 Task: Look for space in Maisons-Laffitte, France from 5th September, 2023 to 13th September, 2023 for 6 adults in price range Rs.15000 to Rs.20000. Place can be entire place with 3 bedrooms having 3 beds and 3 bathrooms. Property type can be house, flat, guest house. Booking option can be shelf check-in. Required host language is English.
Action: Key pressed m<Key.caps_lock>
Screenshot: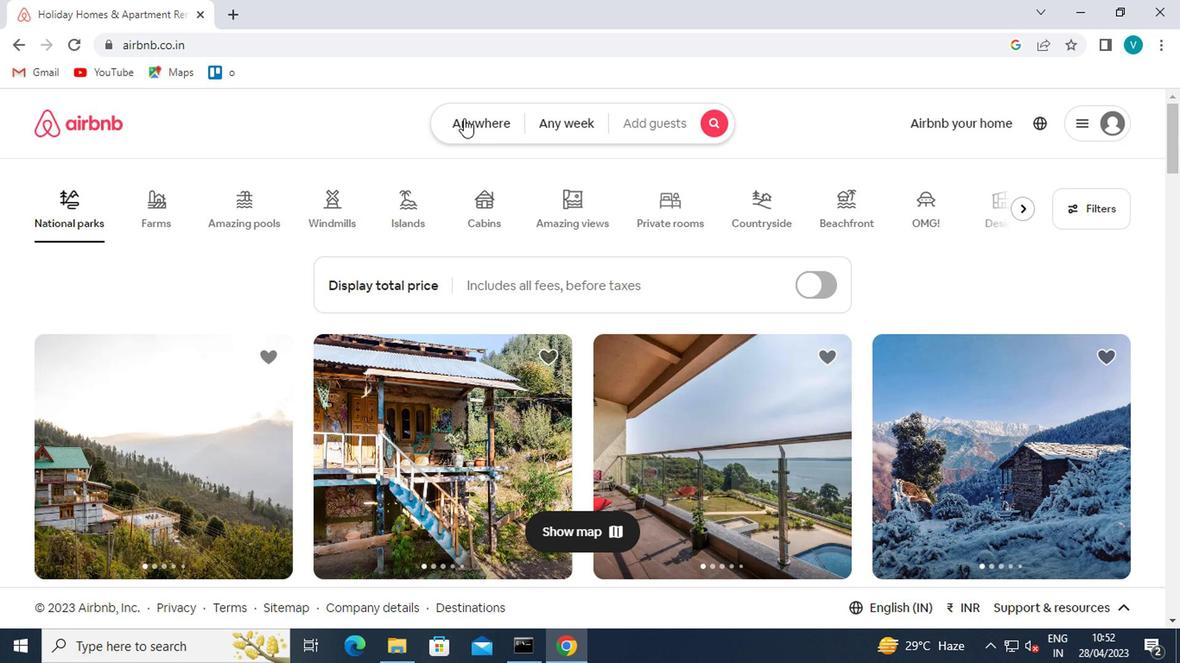 
Action: Mouse pressed left at (460, 118)
Screenshot: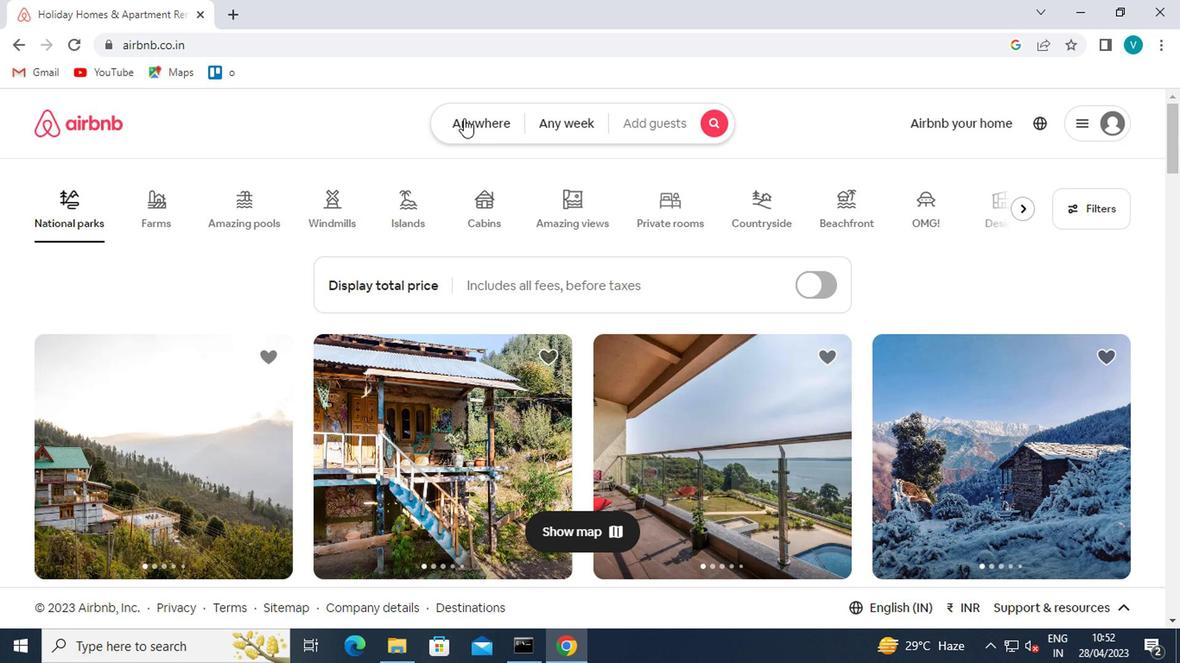 
Action: Mouse moved to (409, 191)
Screenshot: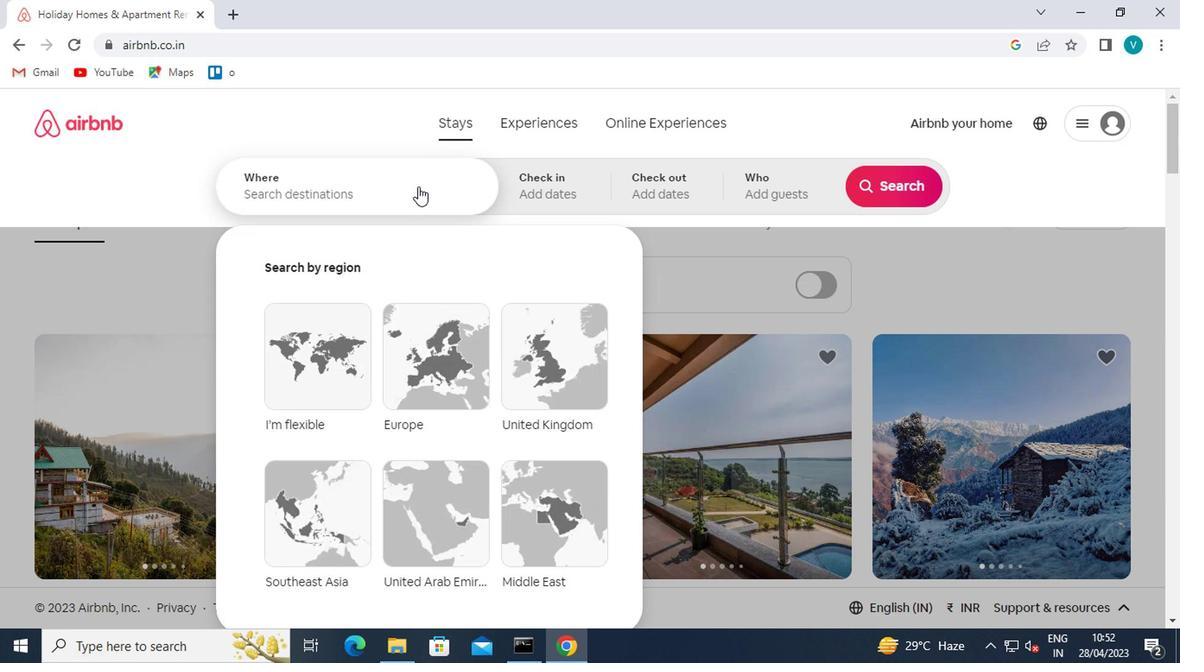 
Action: Mouse pressed left at (409, 191)
Screenshot: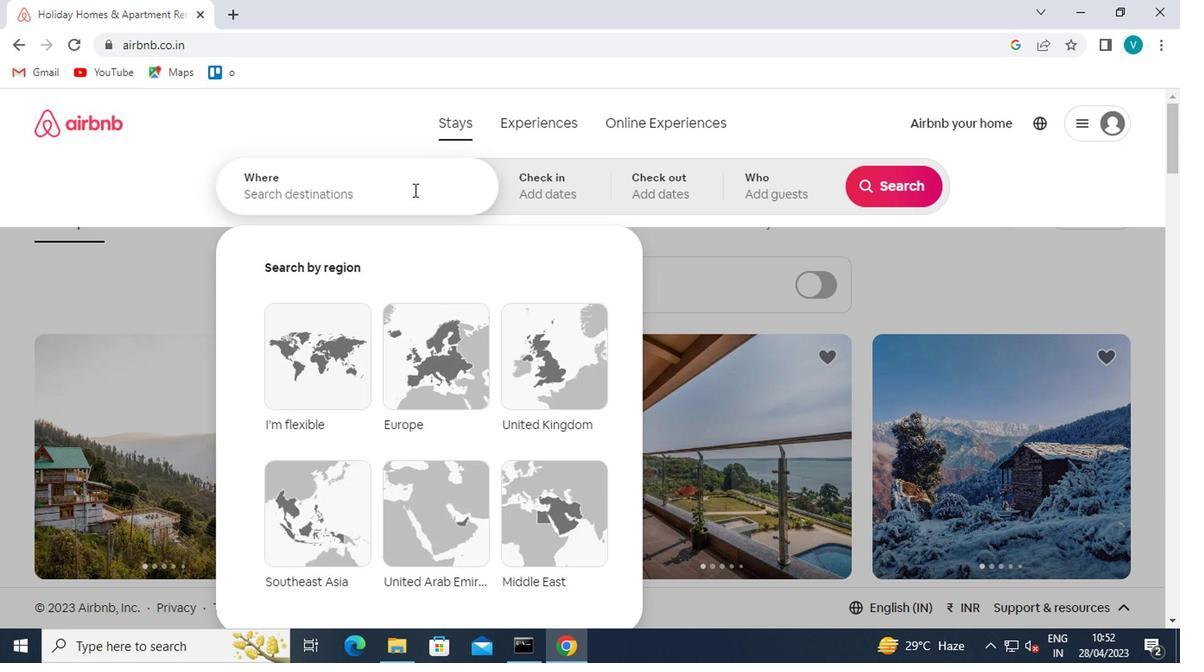 
Action: Key pressed maisons<Key.down><Key.down><Key.enter>
Screenshot: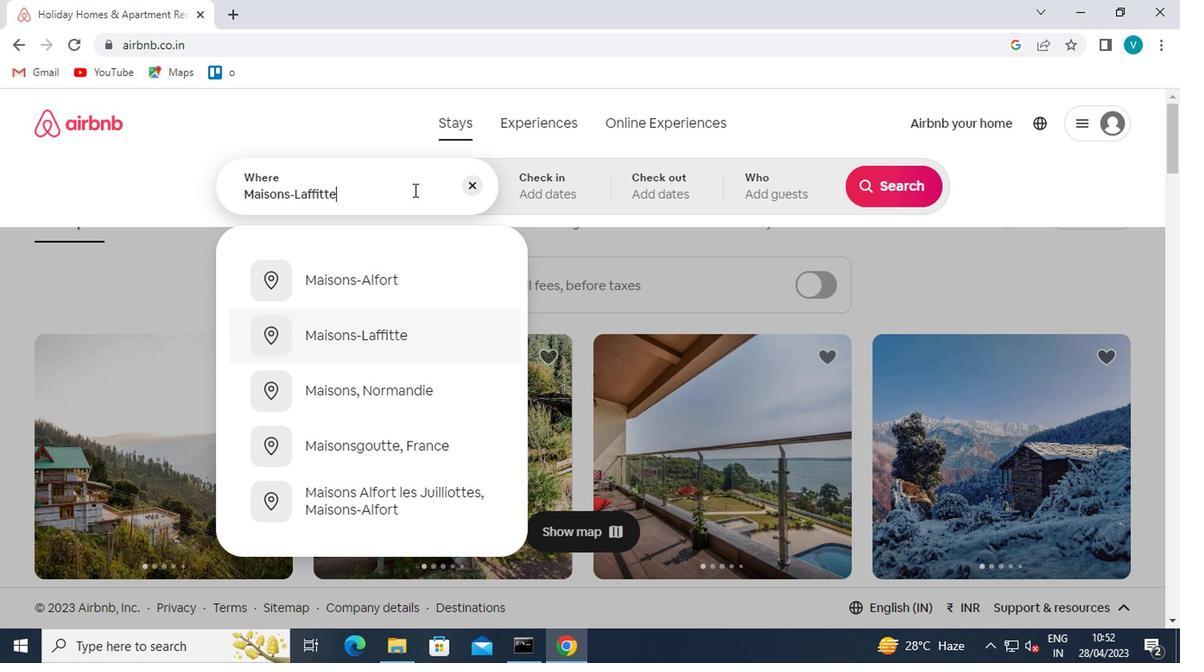 
Action: Mouse moved to (888, 320)
Screenshot: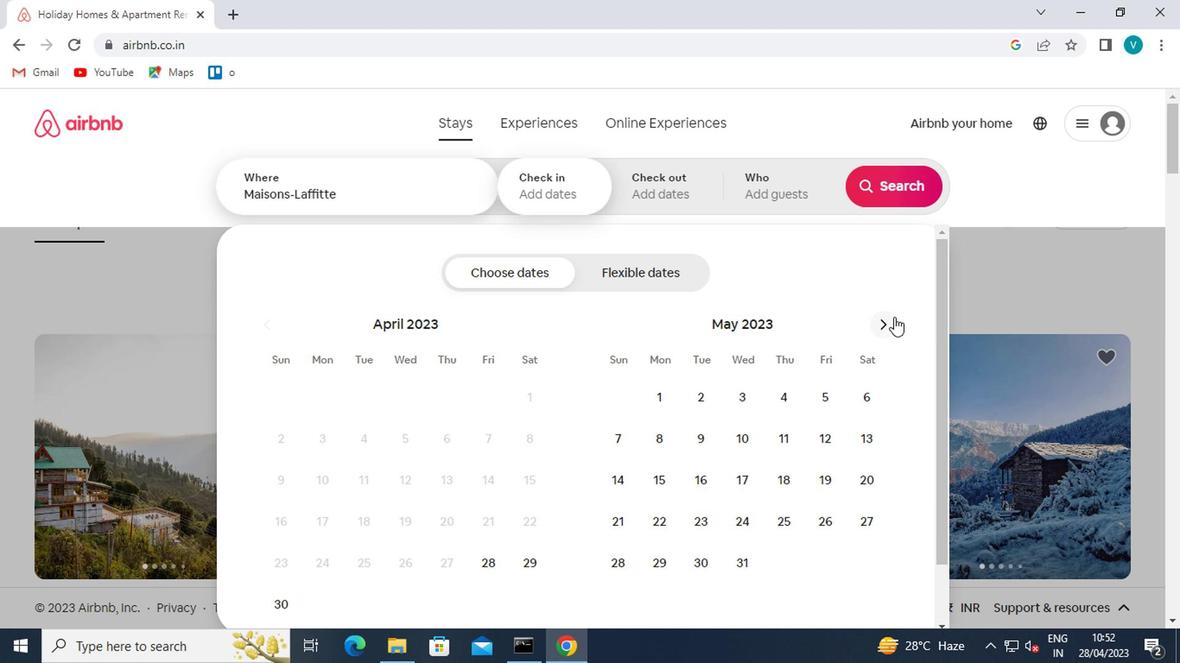 
Action: Mouse pressed left at (888, 320)
Screenshot: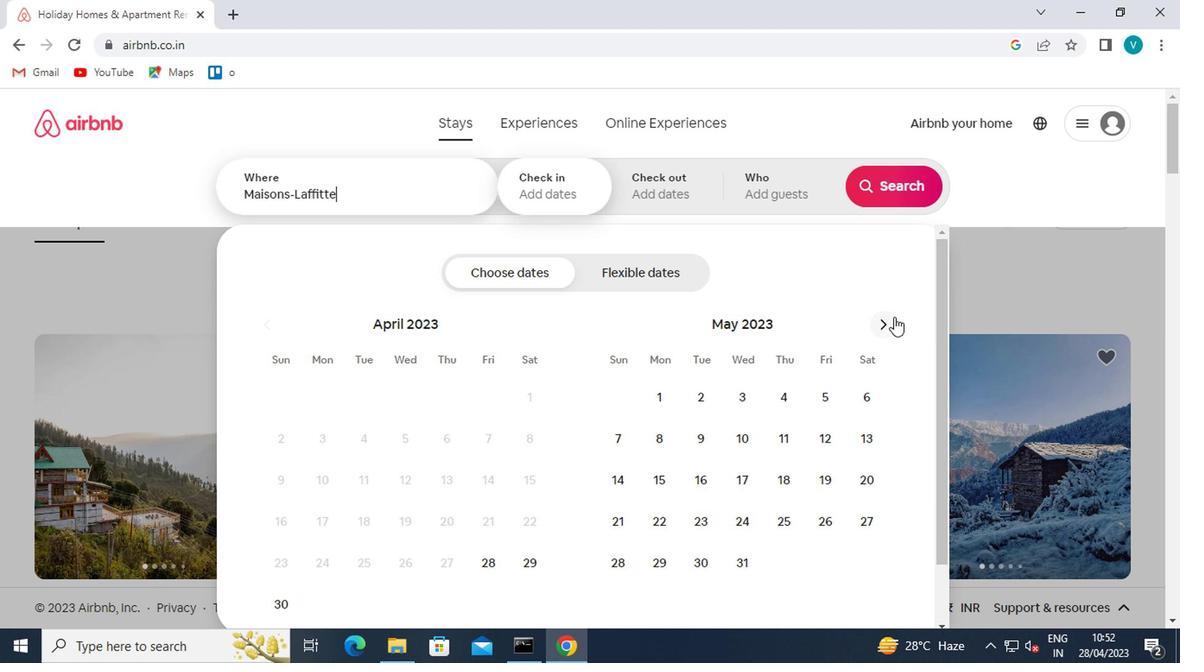 
Action: Mouse pressed left at (888, 320)
Screenshot: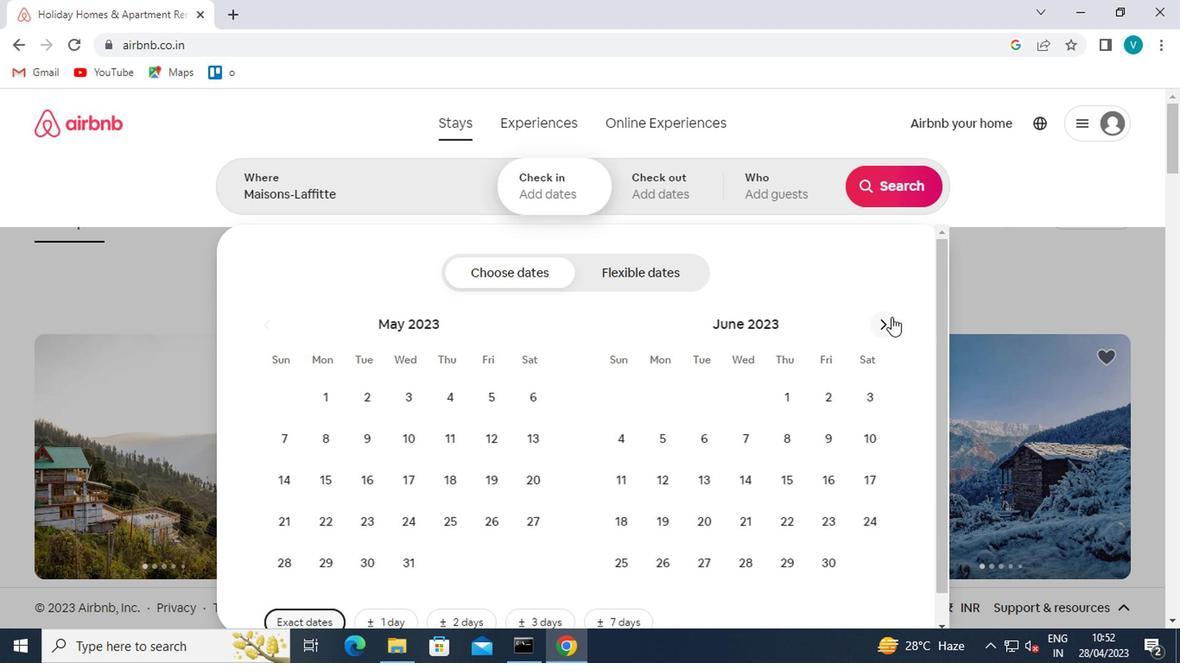 
Action: Mouse pressed left at (888, 320)
Screenshot: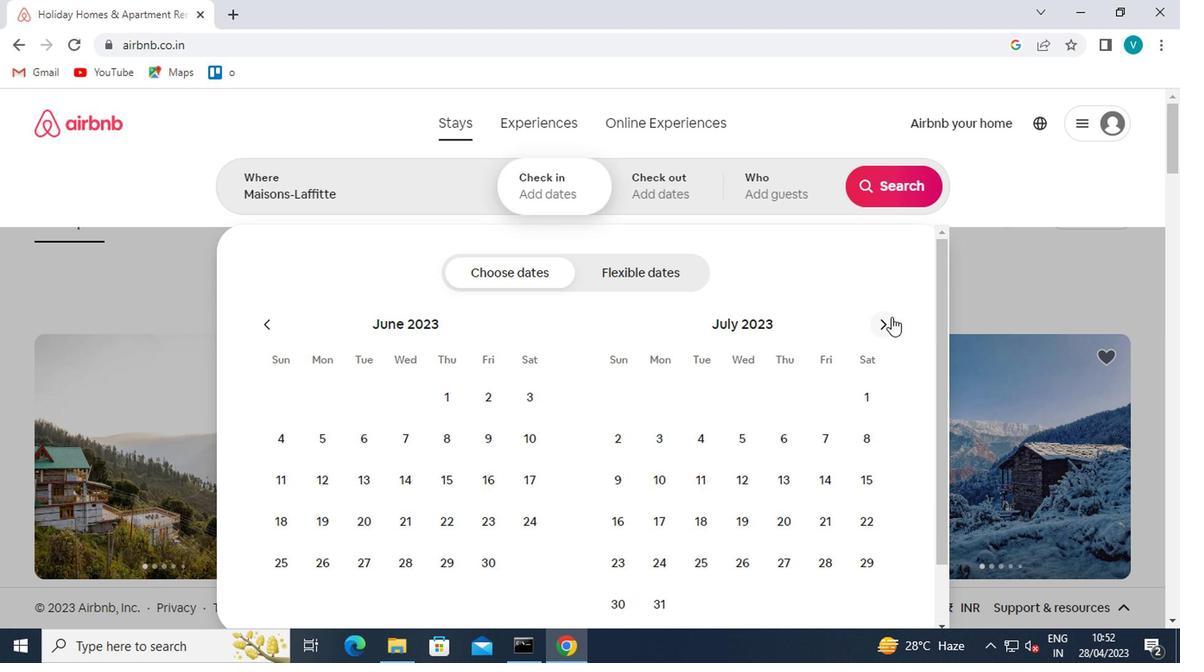 
Action: Mouse pressed left at (888, 320)
Screenshot: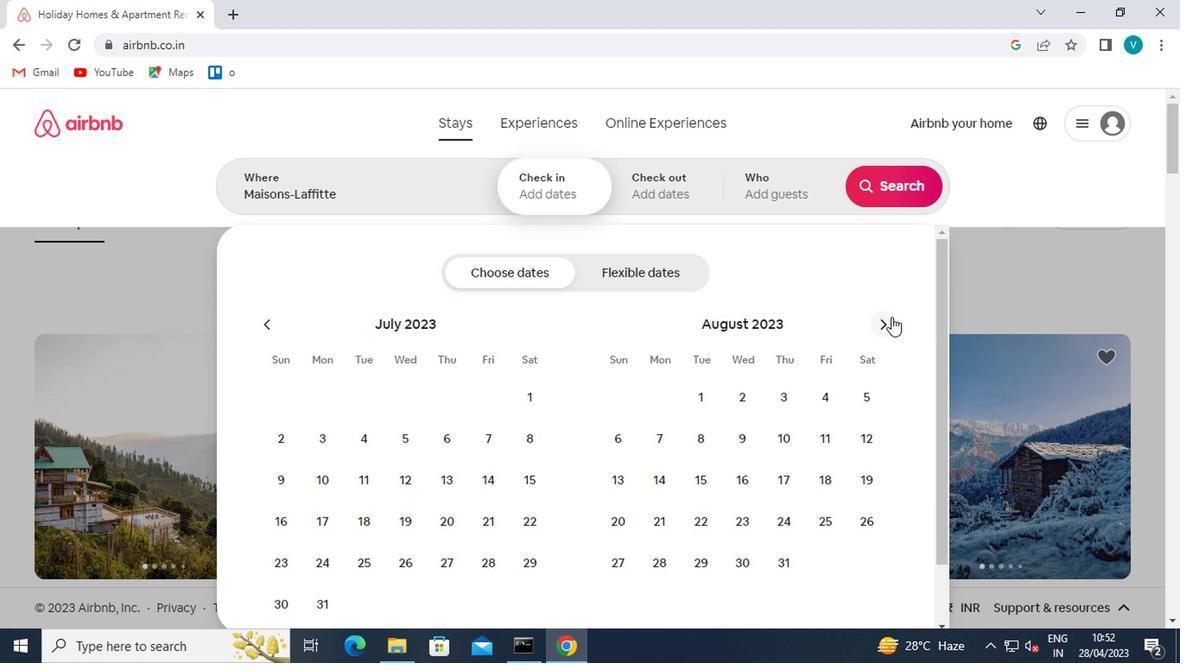 
Action: Mouse moved to (692, 444)
Screenshot: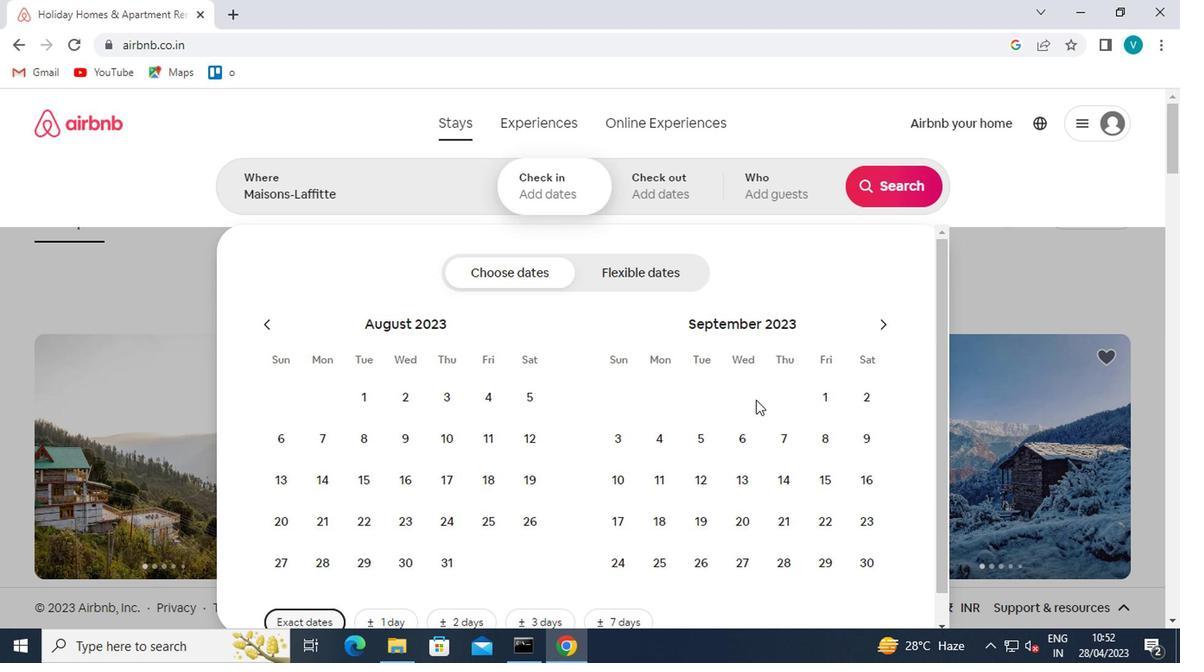 
Action: Mouse pressed left at (692, 444)
Screenshot: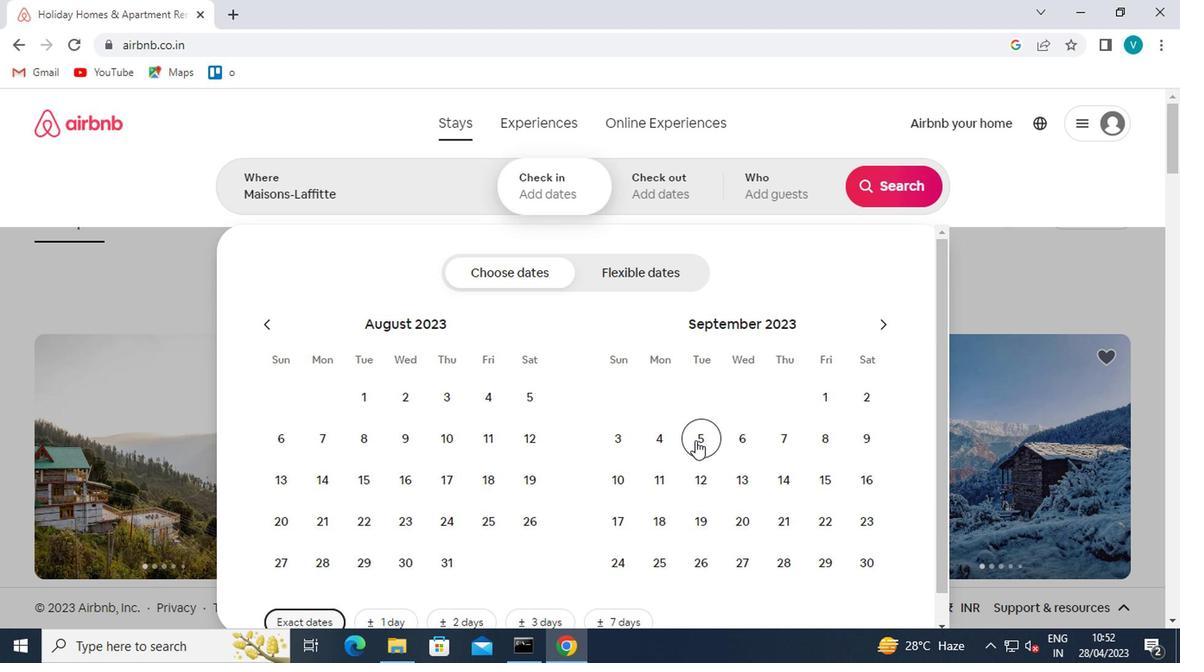 
Action: Mouse moved to (726, 471)
Screenshot: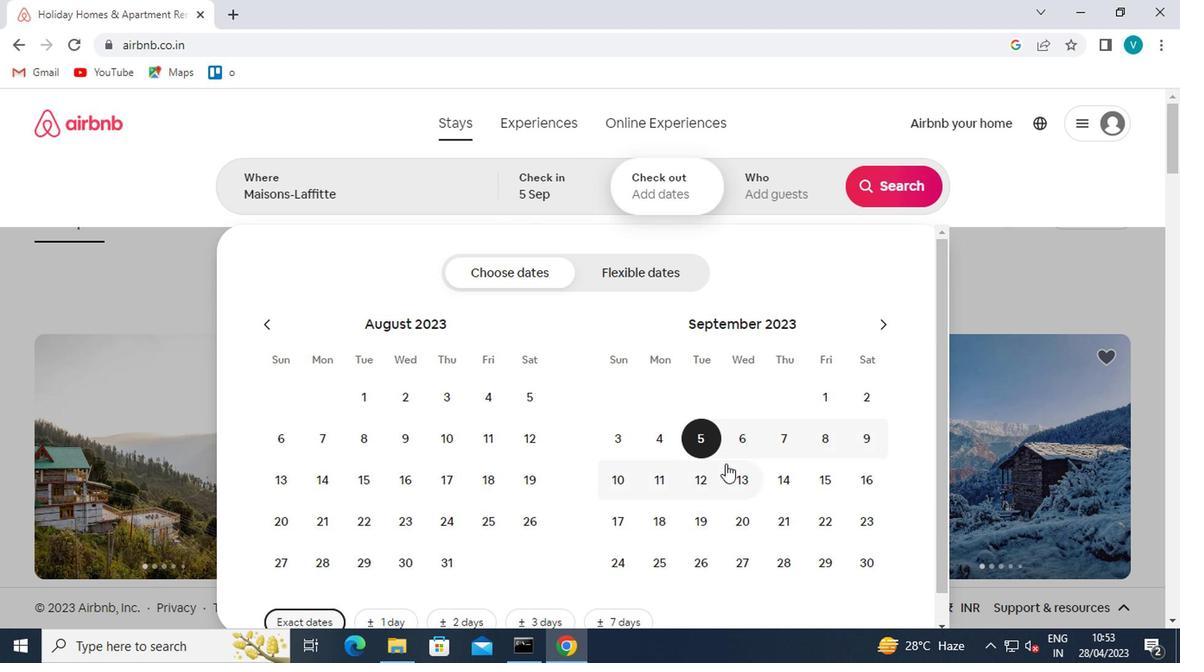 
Action: Mouse pressed left at (726, 471)
Screenshot: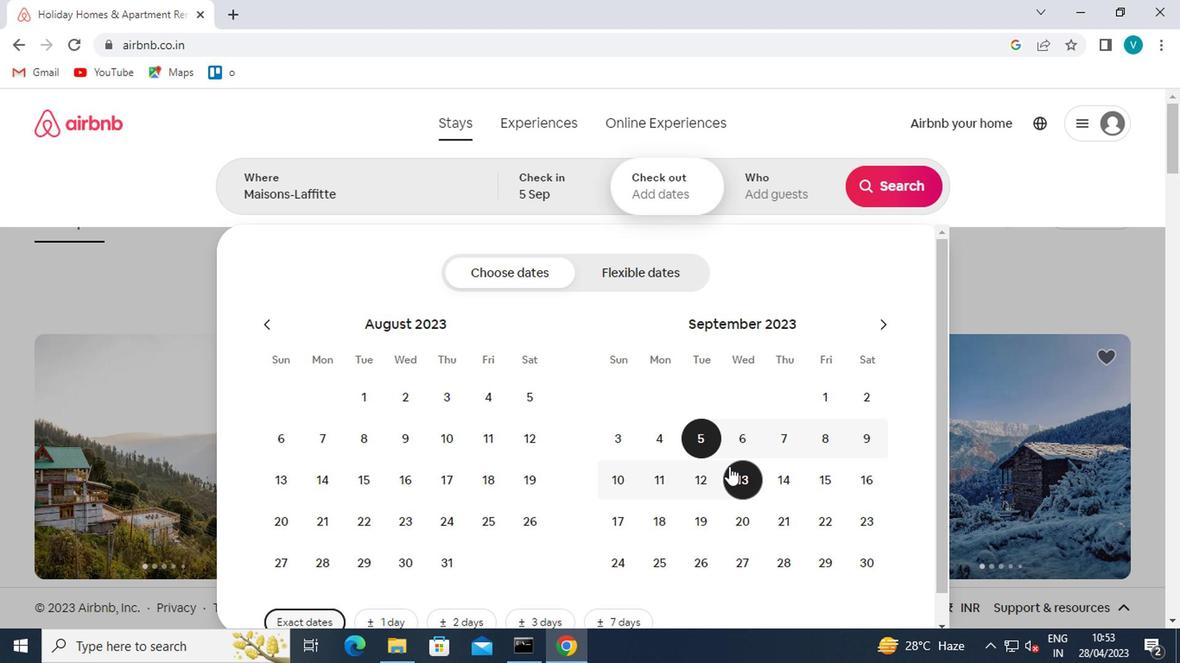 
Action: Mouse moved to (747, 194)
Screenshot: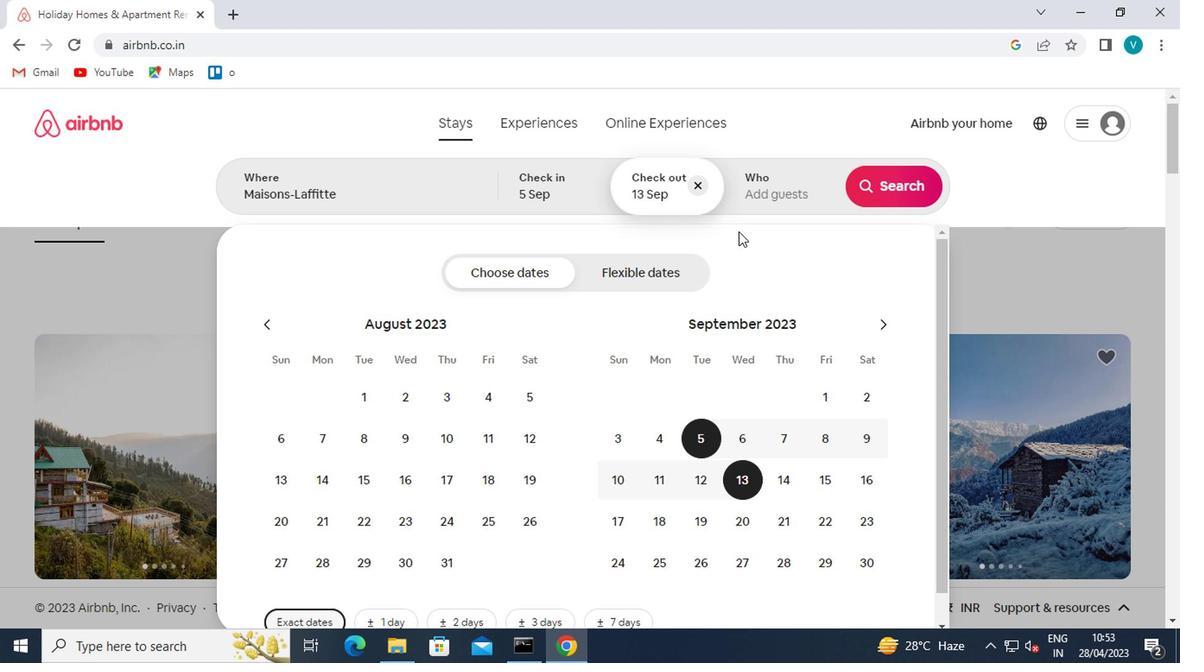 
Action: Mouse pressed left at (747, 194)
Screenshot: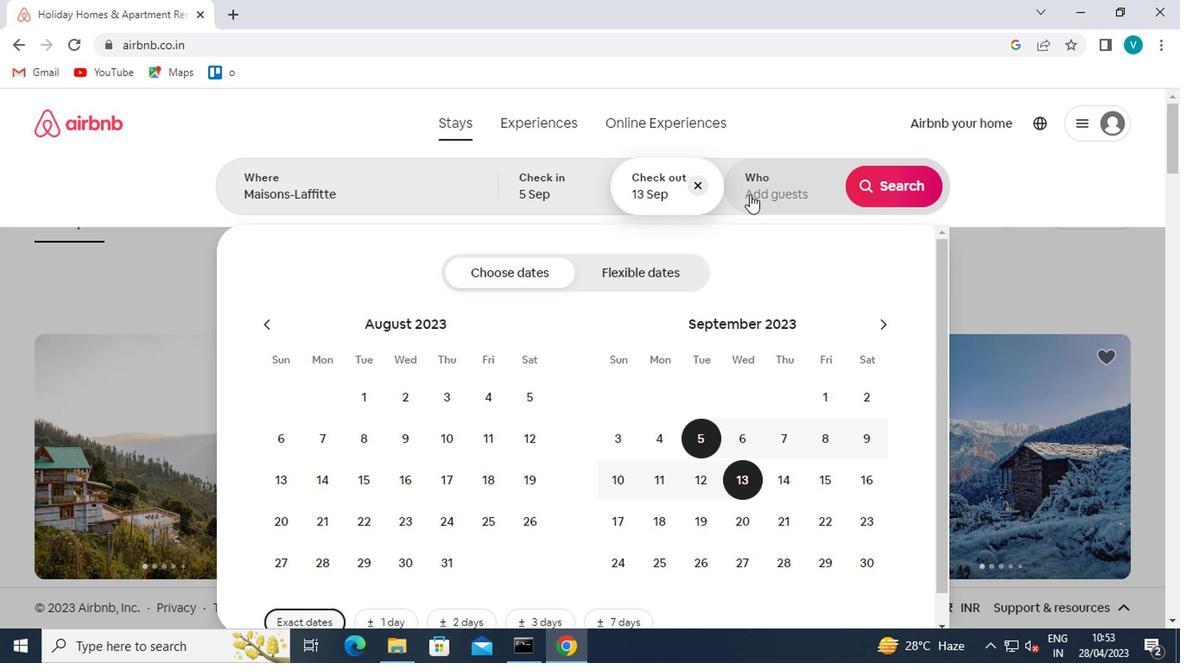 
Action: Mouse moved to (899, 293)
Screenshot: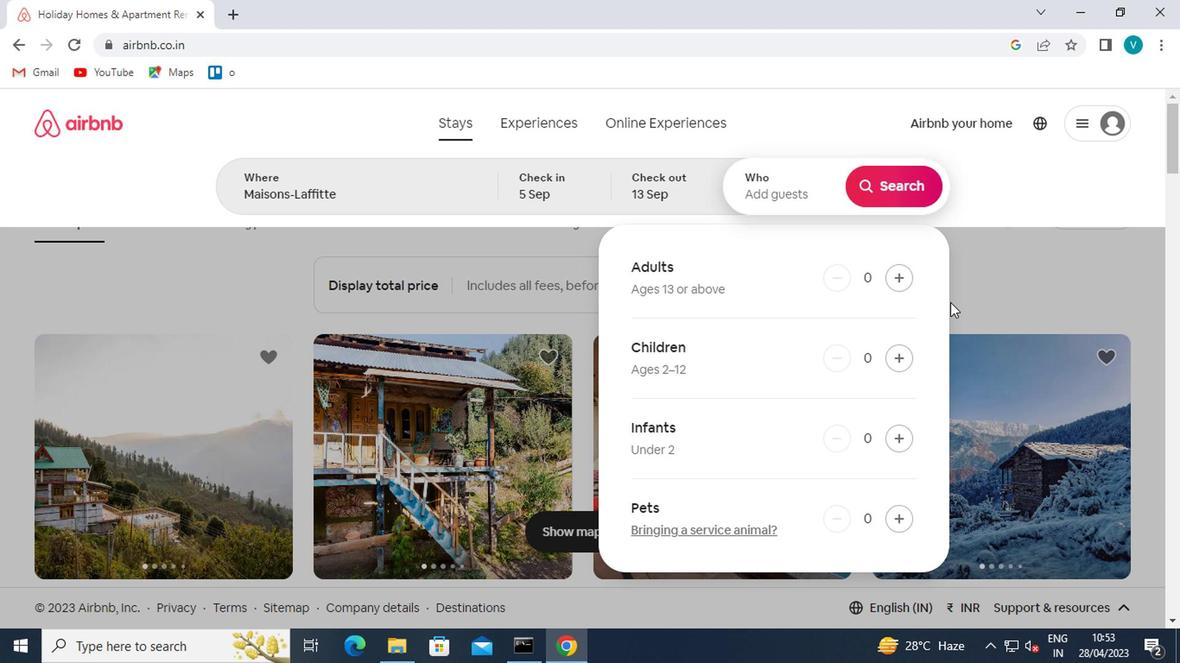 
Action: Mouse pressed left at (899, 293)
Screenshot: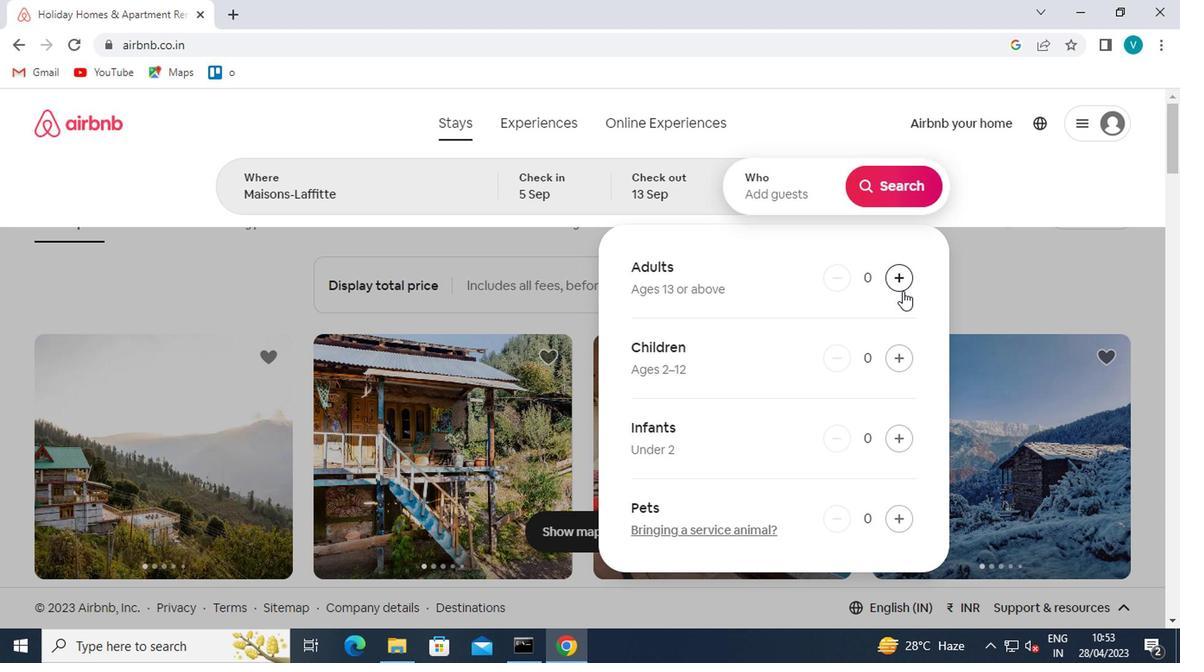 
Action: Mouse pressed left at (899, 293)
Screenshot: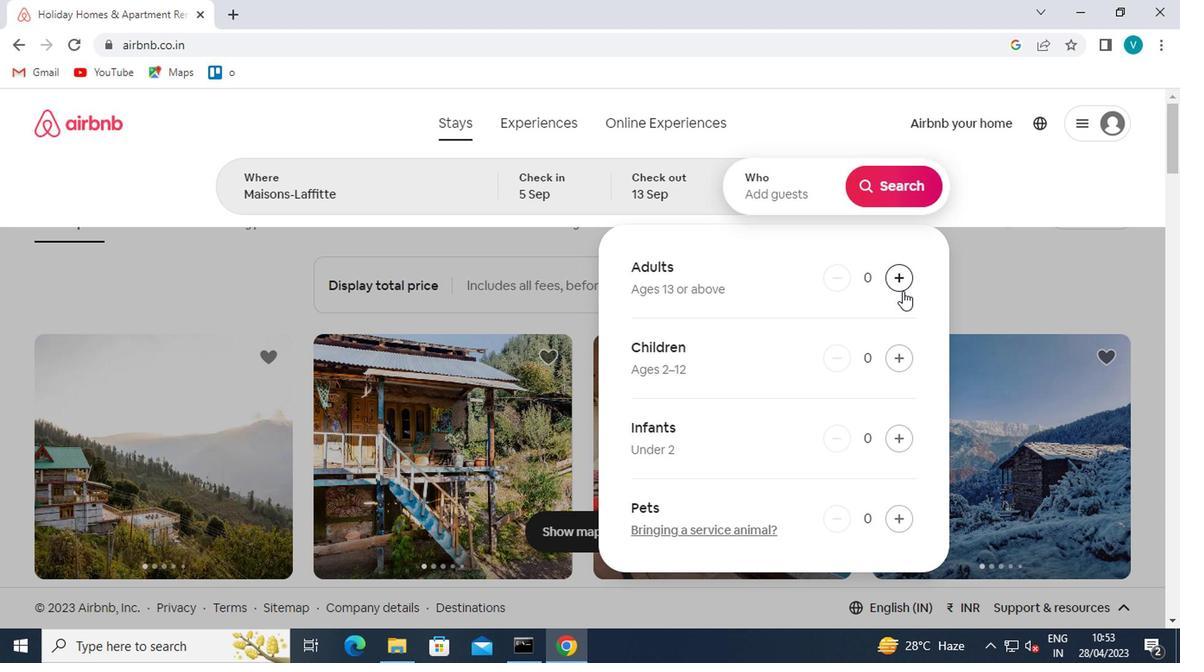 
Action: Mouse pressed left at (899, 293)
Screenshot: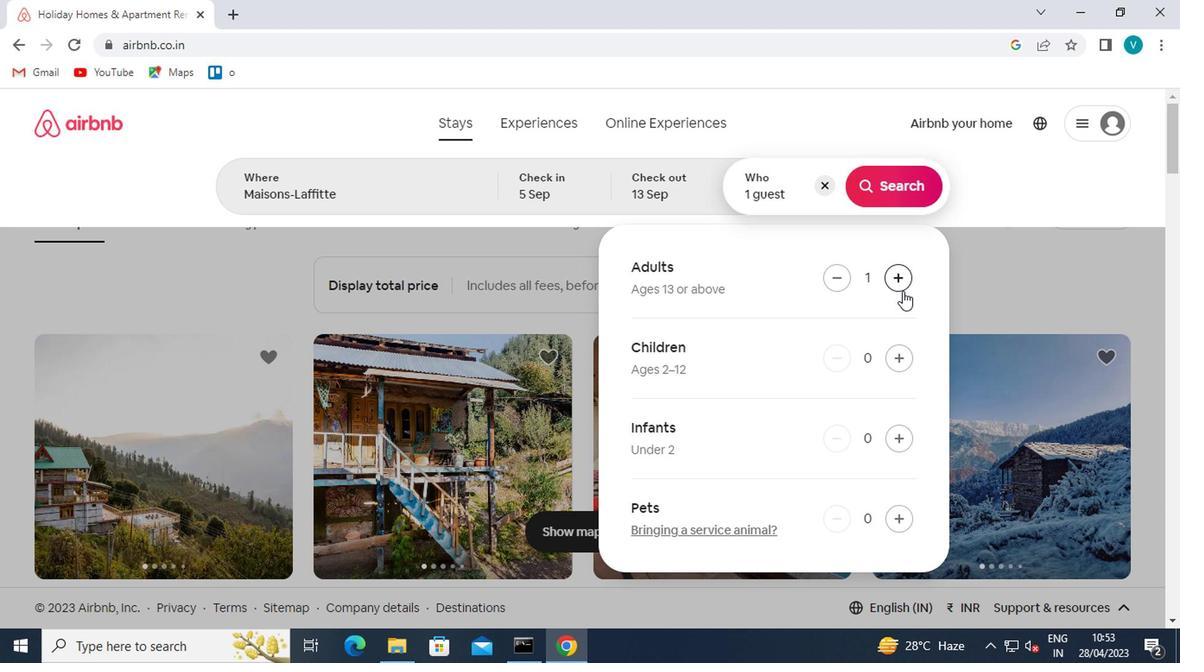 
Action: Mouse pressed left at (899, 293)
Screenshot: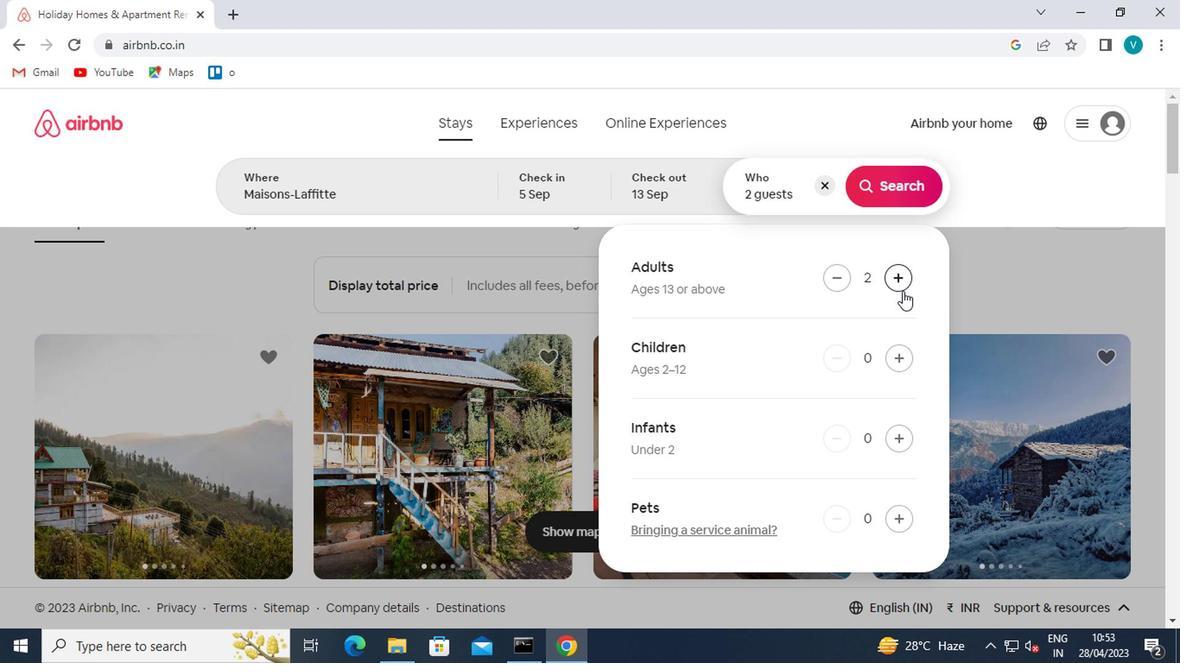 
Action: Mouse pressed left at (899, 293)
Screenshot: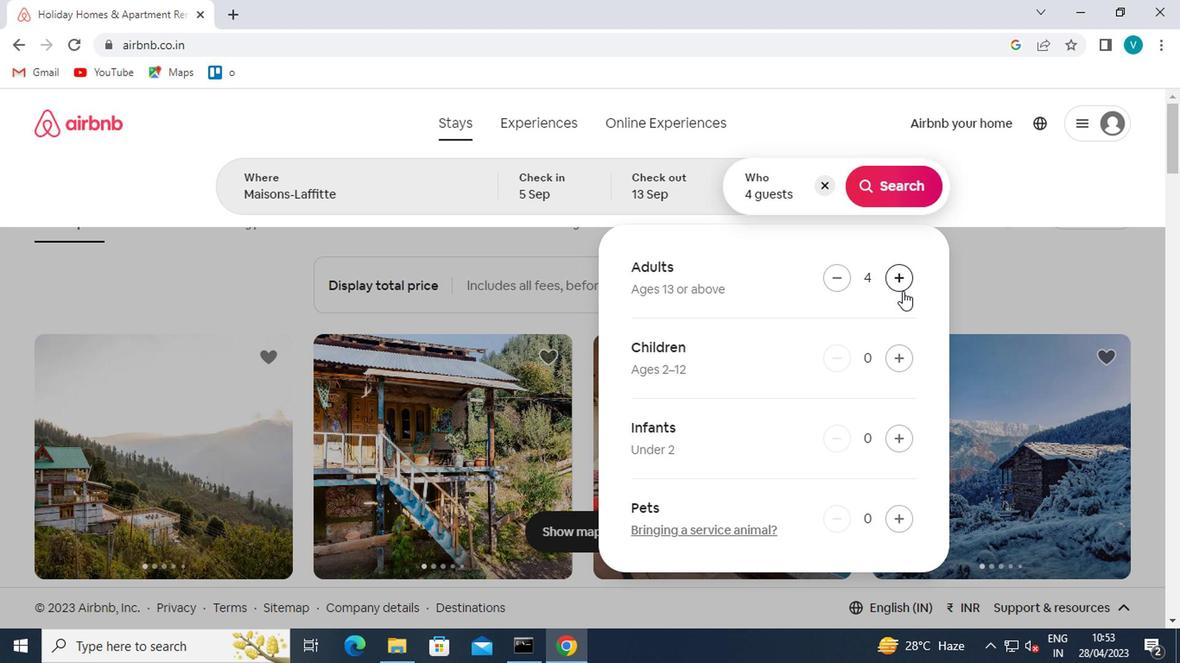 
Action: Mouse pressed left at (899, 293)
Screenshot: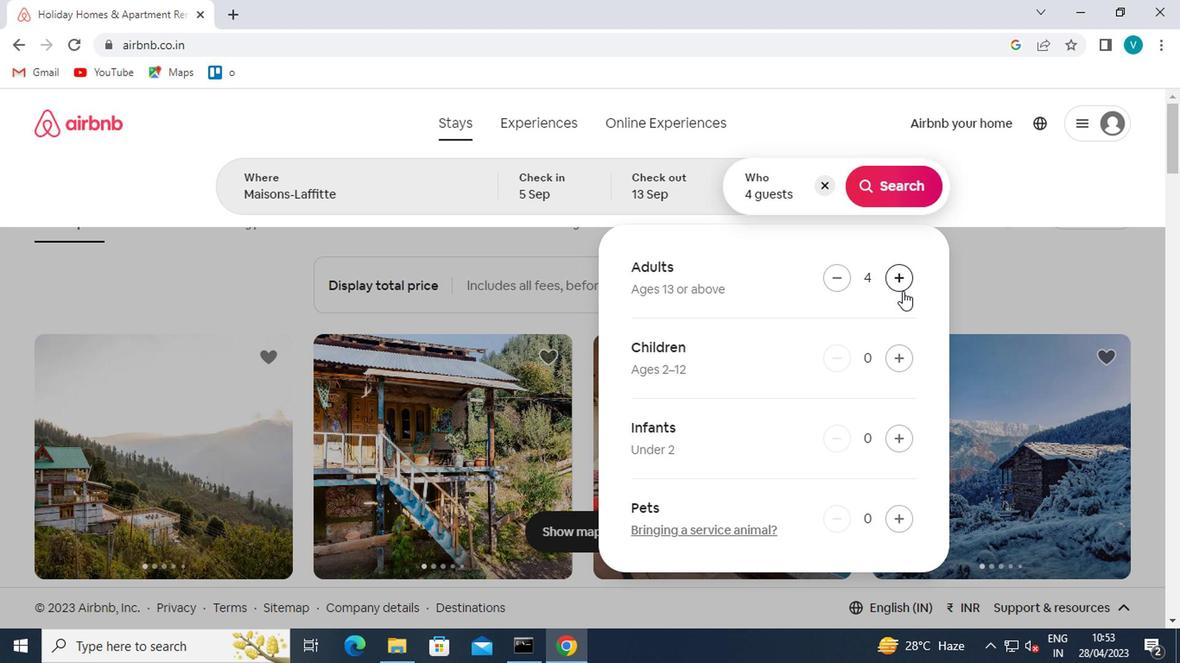 
Action: Mouse moved to (899, 184)
Screenshot: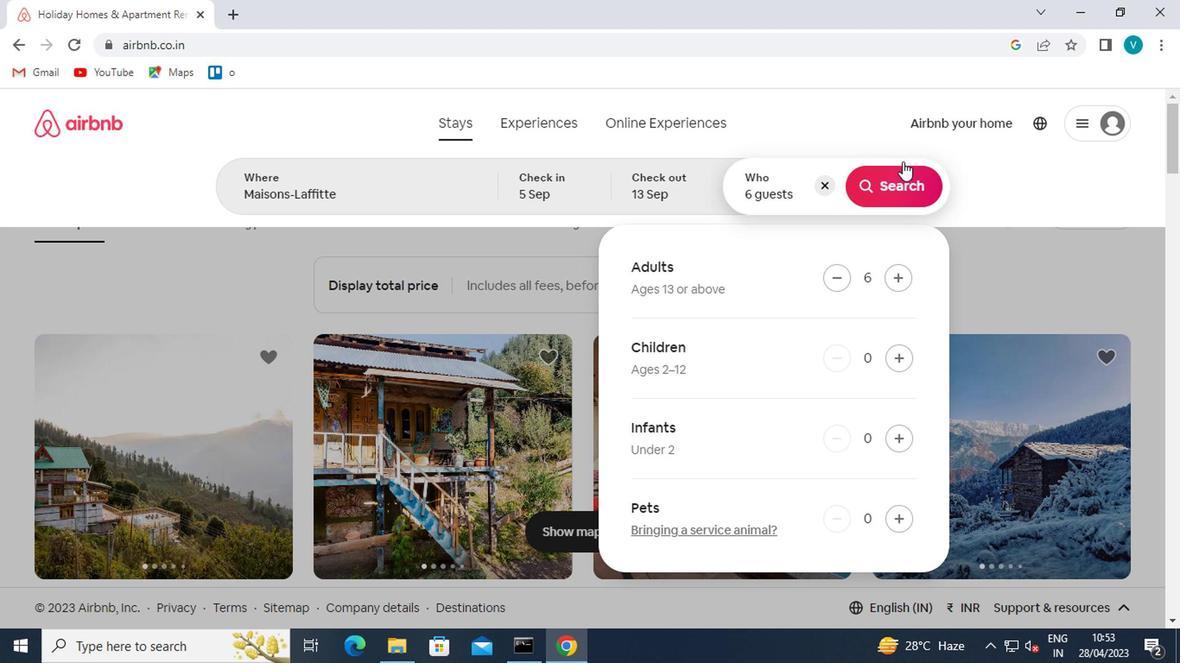 
Action: Mouse pressed left at (899, 184)
Screenshot: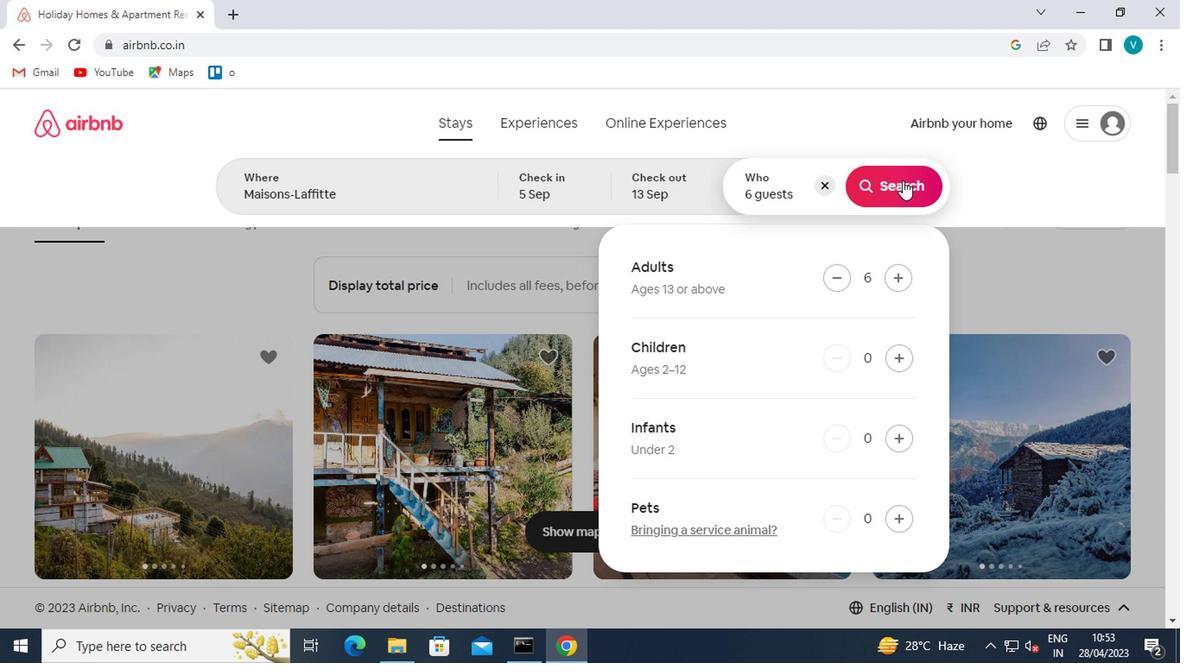 
Action: Mouse moved to (1081, 195)
Screenshot: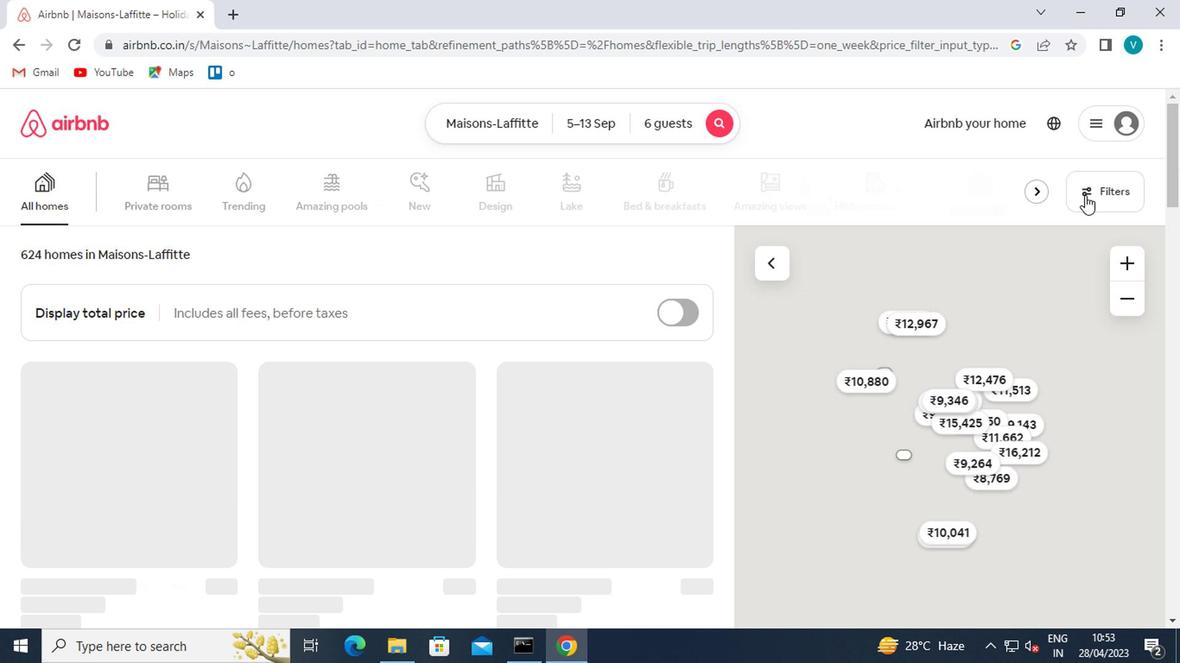 
Action: Mouse pressed left at (1081, 195)
Screenshot: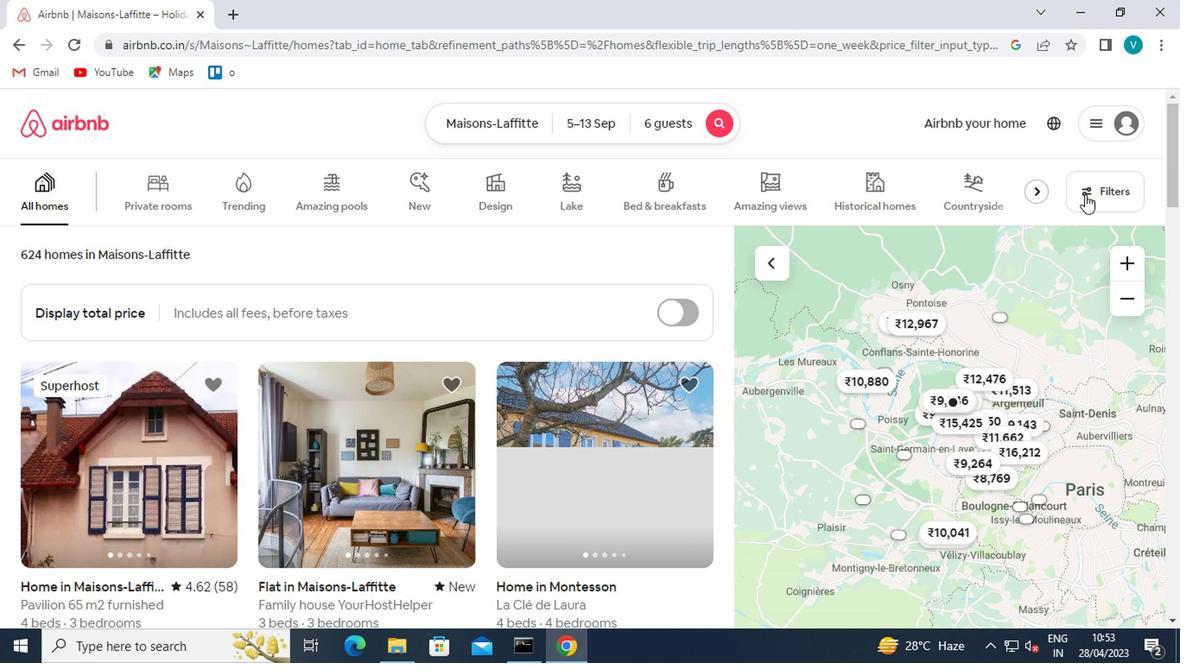 
Action: Mouse moved to (369, 411)
Screenshot: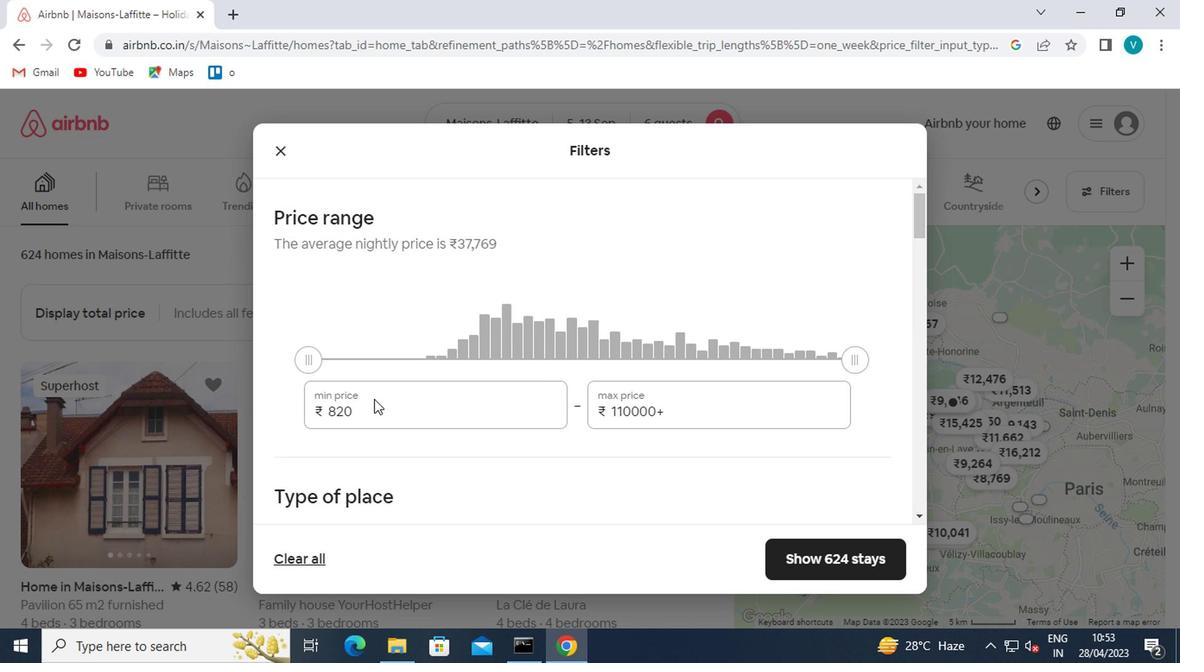 
Action: Mouse pressed left at (369, 411)
Screenshot: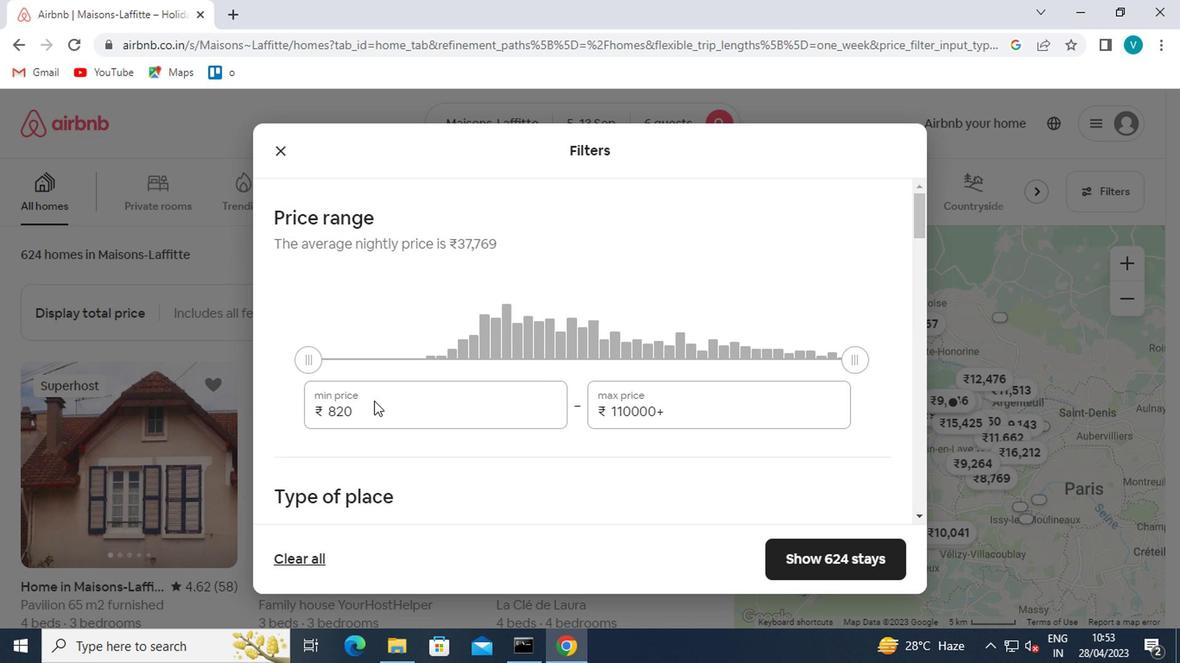 
Action: Key pressed <Key.backspace><Key.backspace><Key.backspace><Key.backspace><Key.backspace><Key.backspace><Key.backspace><Key.backspace><Key.backspace>15000<Key.tab>2000
Screenshot: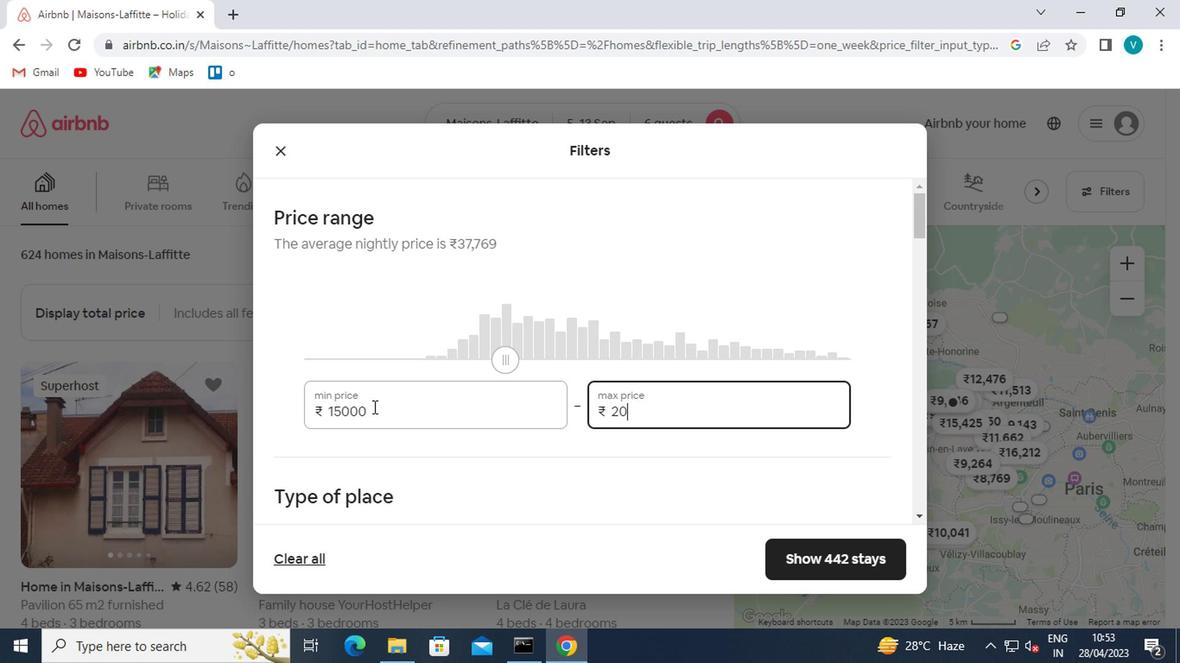 
Action: Mouse scrolled (369, 409) with delta (0, -1)
Screenshot: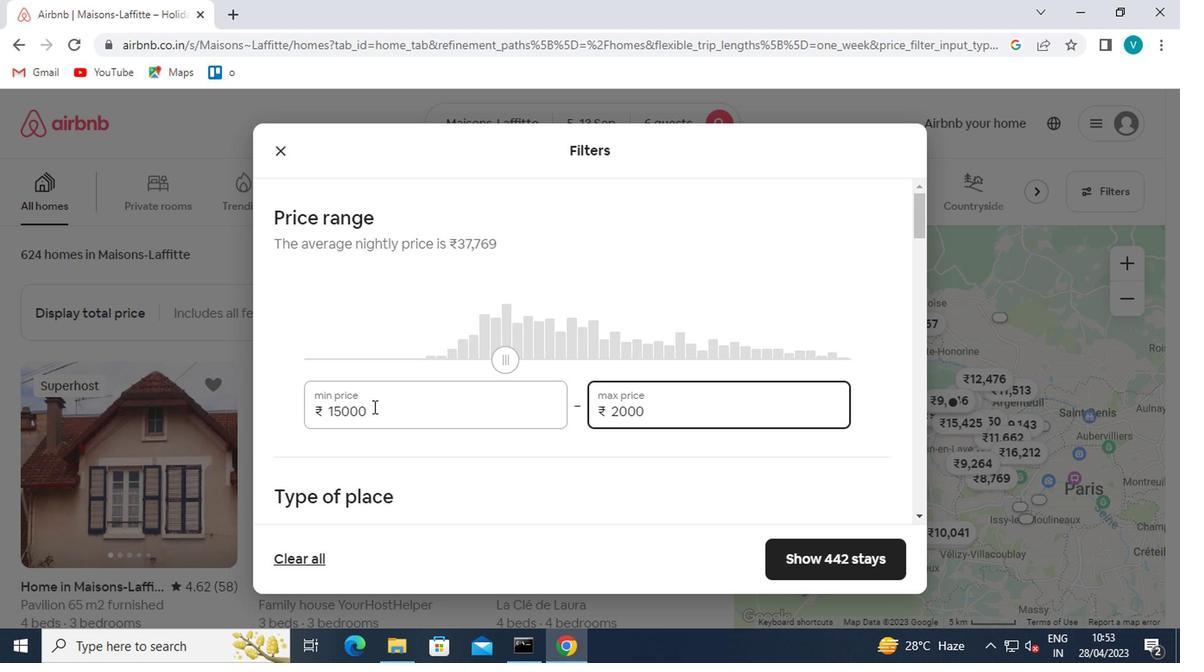 
Action: Mouse scrolled (369, 409) with delta (0, -1)
Screenshot: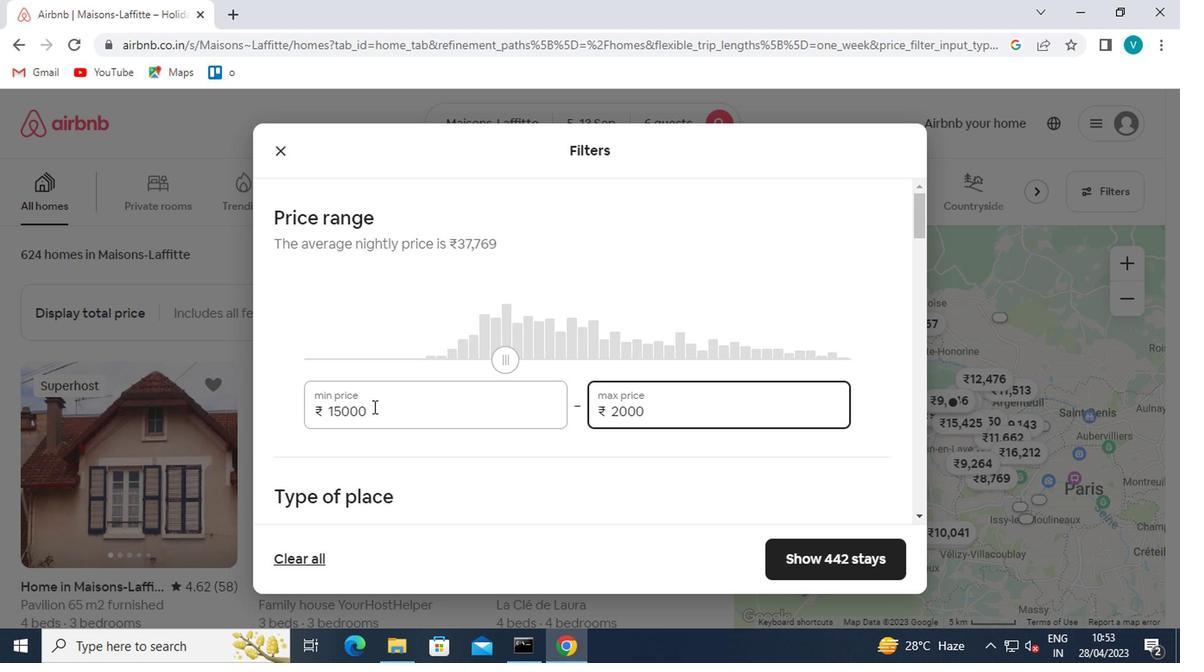 
Action: Mouse scrolled (369, 409) with delta (0, -1)
Screenshot: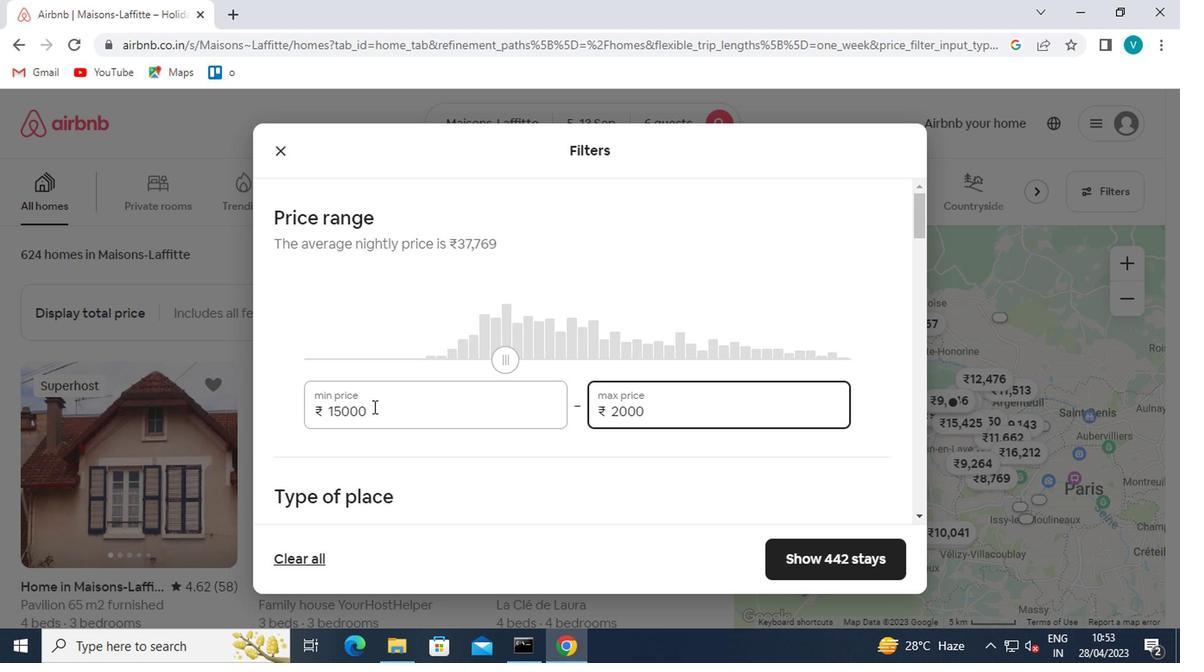 
Action: Mouse moved to (288, 298)
Screenshot: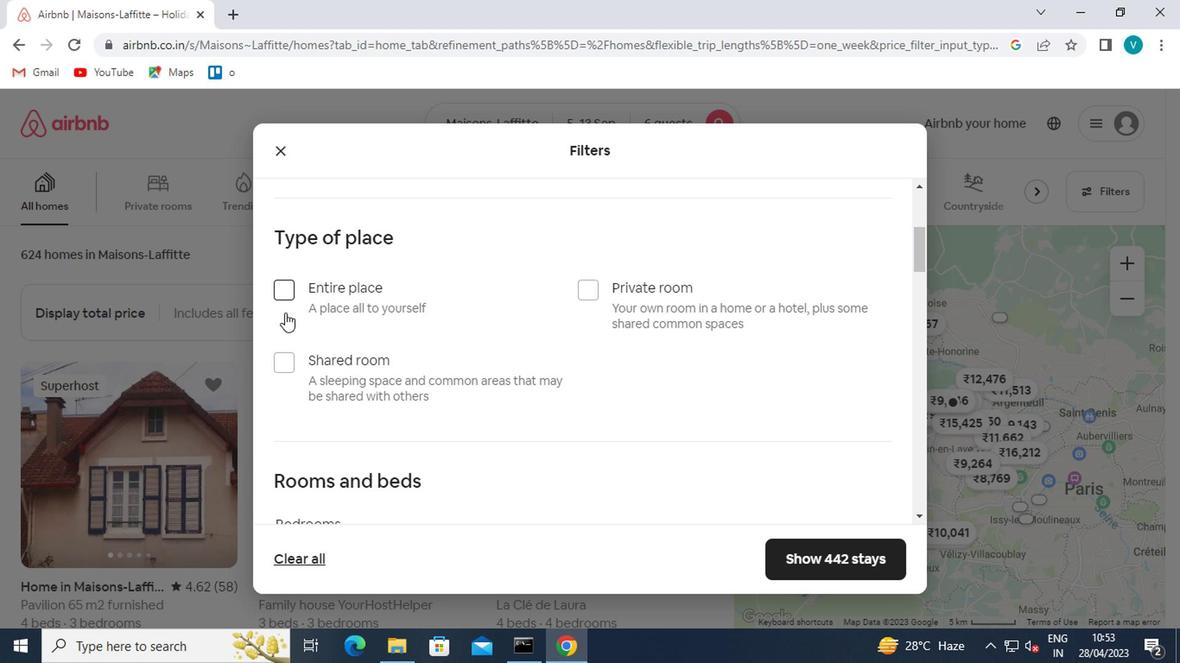 
Action: Mouse pressed left at (288, 298)
Screenshot: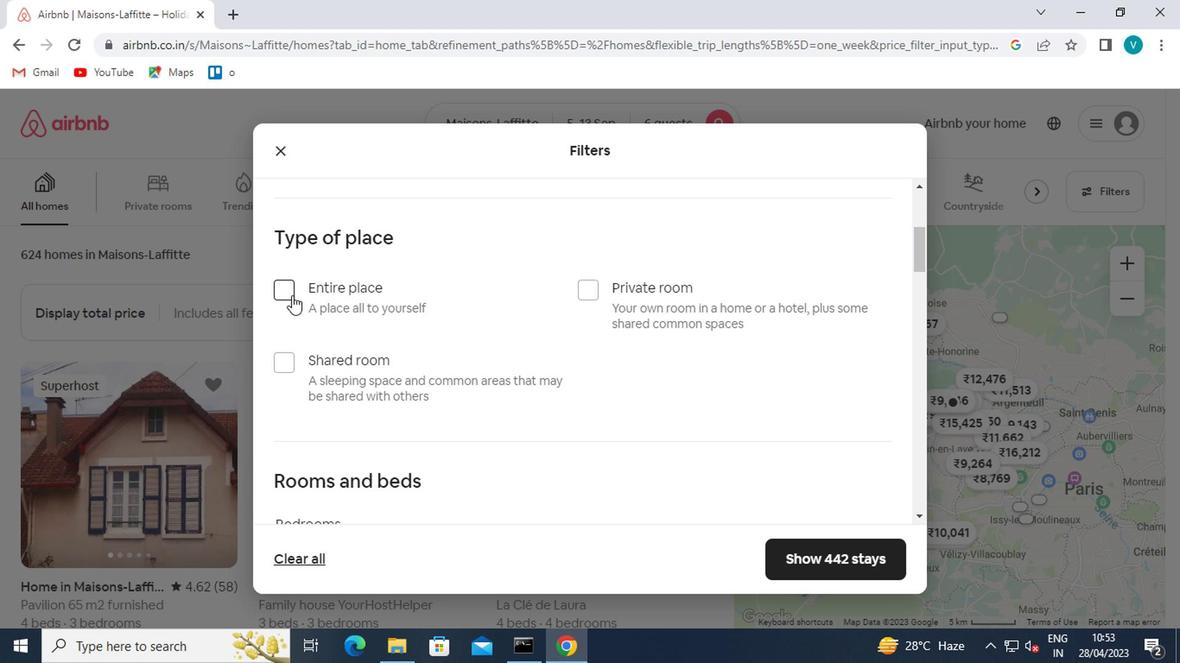 
Action: Mouse scrolled (288, 297) with delta (0, 0)
Screenshot: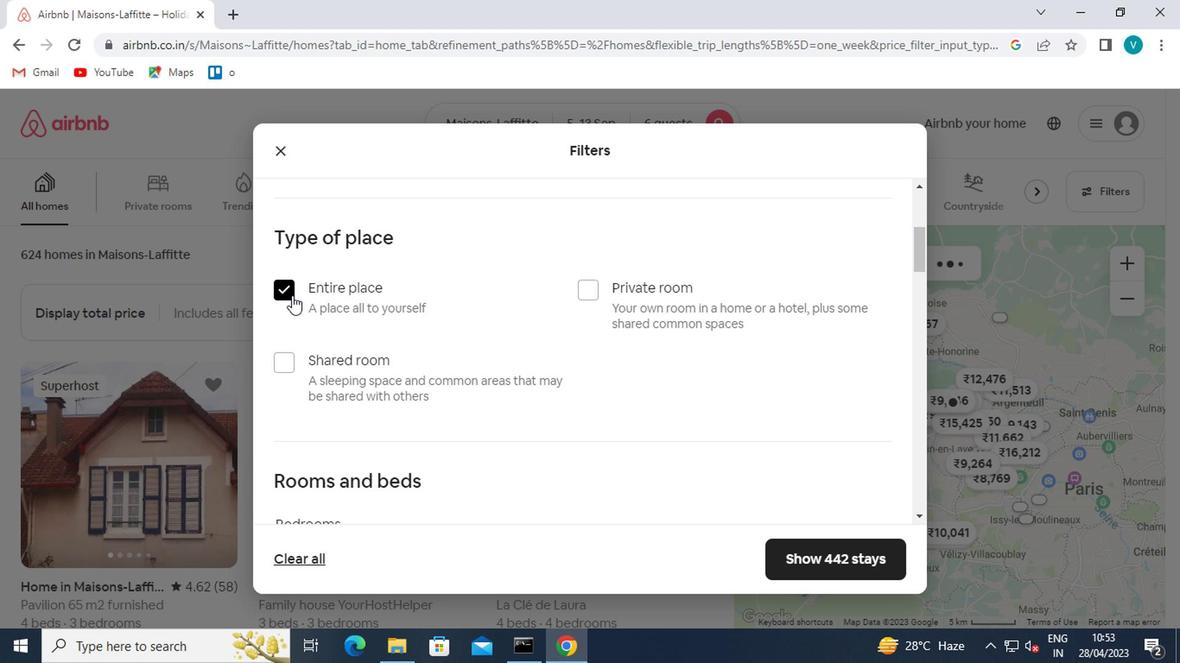 
Action: Mouse moved to (288, 298)
Screenshot: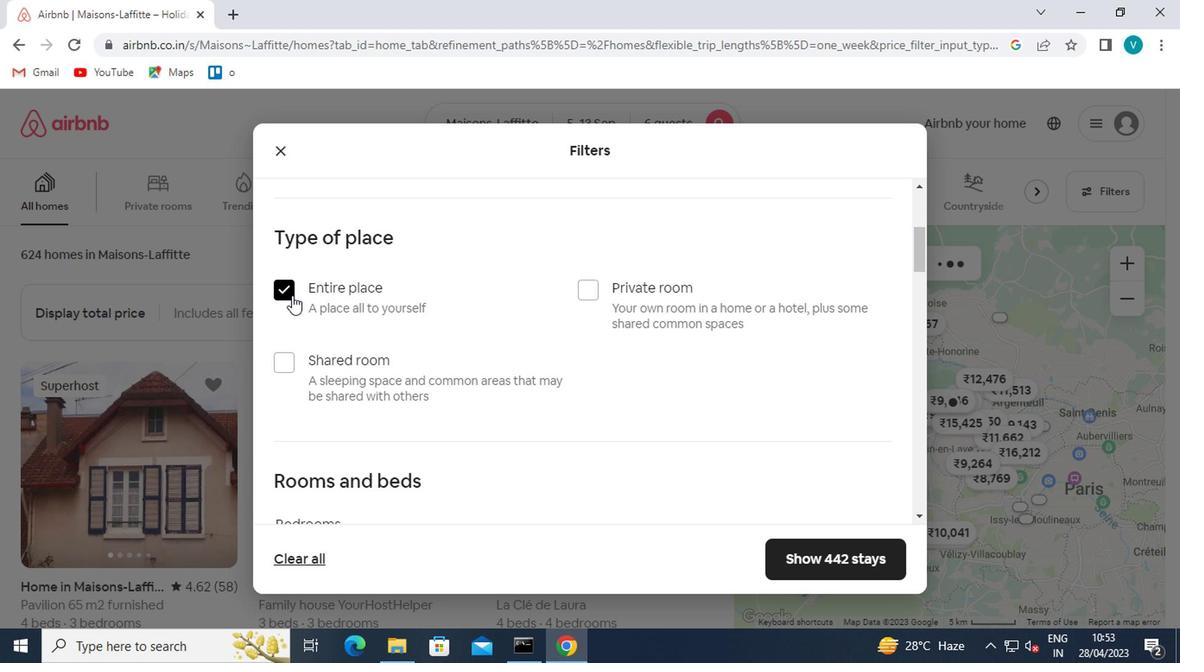 
Action: Mouse scrolled (288, 297) with delta (0, 0)
Screenshot: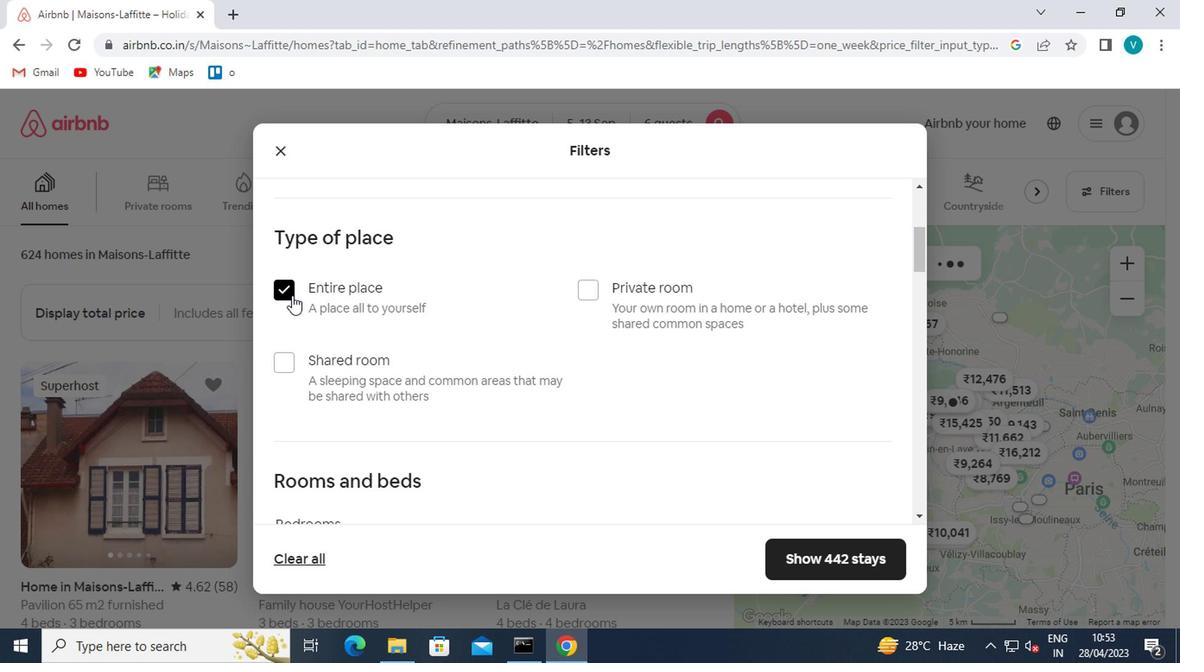 
Action: Mouse scrolled (288, 297) with delta (0, 0)
Screenshot: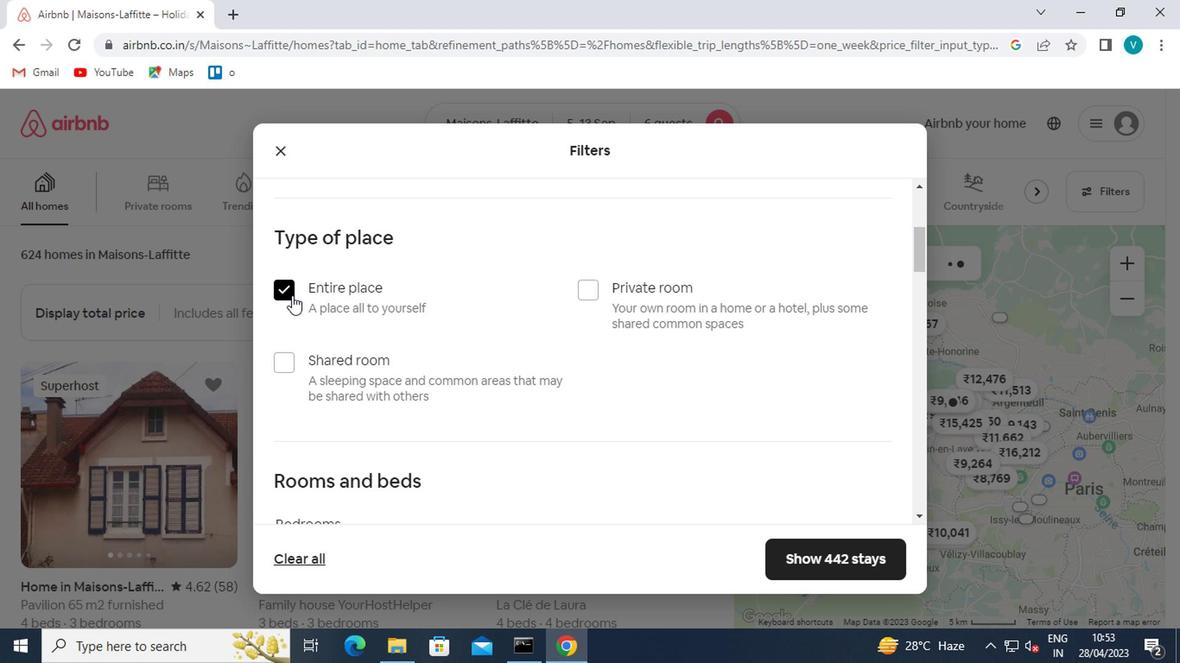 
Action: Mouse moved to (492, 322)
Screenshot: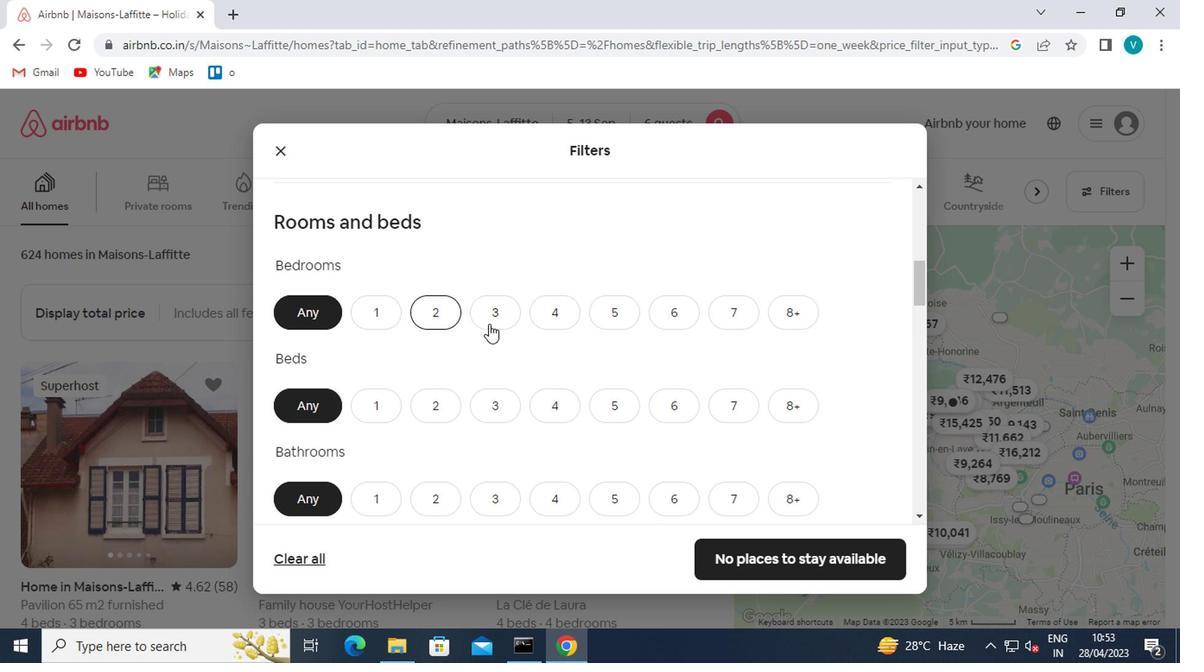
Action: Mouse pressed left at (492, 322)
Screenshot: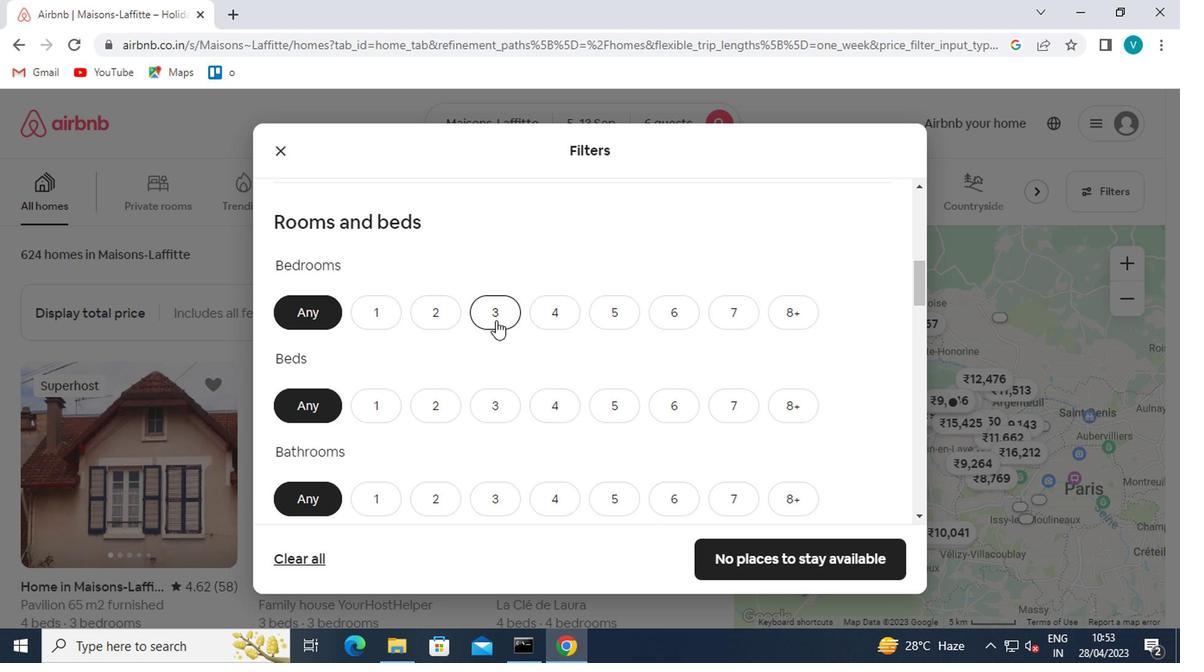
Action: Mouse moved to (480, 322)
Screenshot: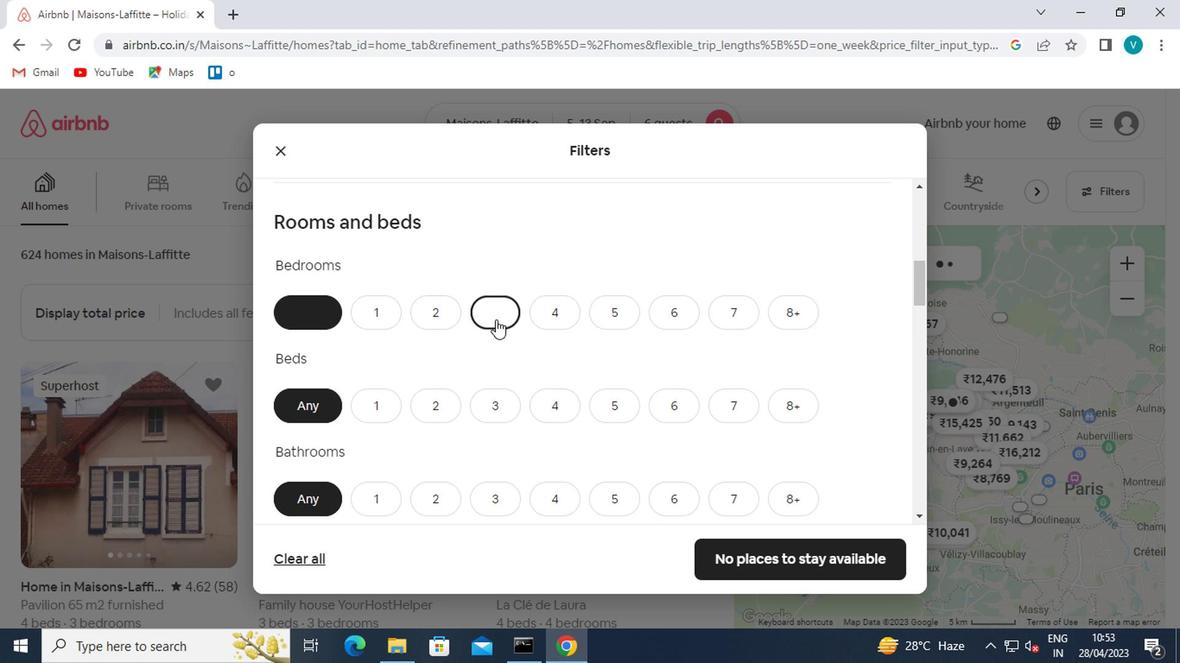 
Action: Mouse scrolled (480, 322) with delta (0, 0)
Screenshot: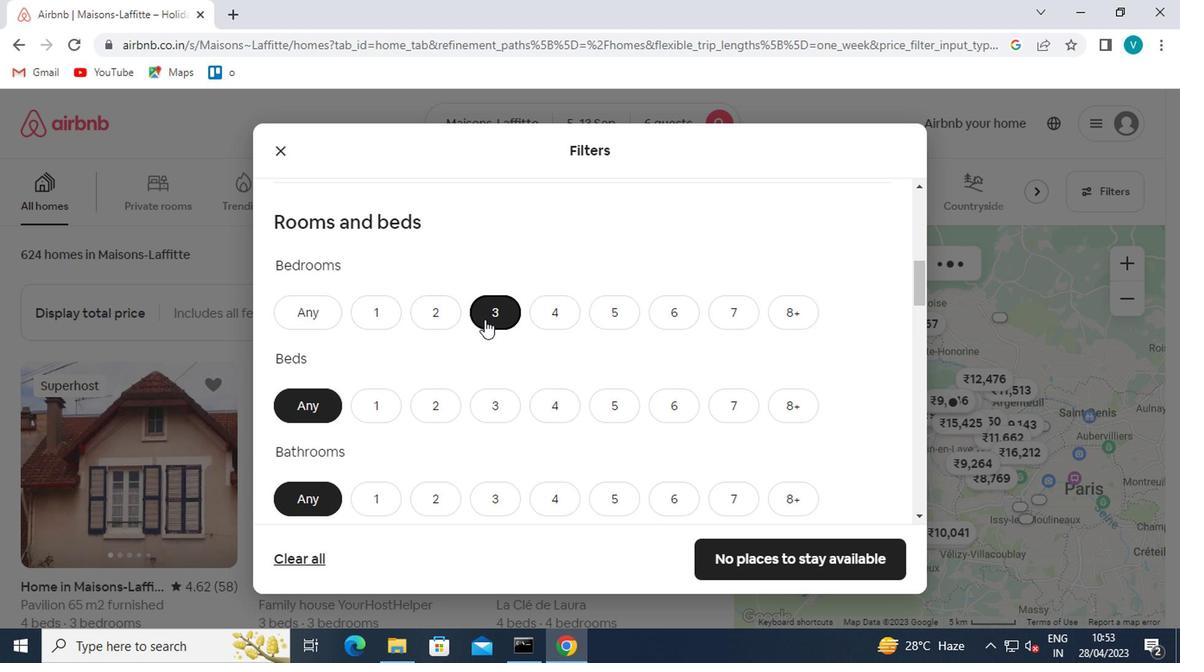 
Action: Mouse scrolled (480, 322) with delta (0, 0)
Screenshot: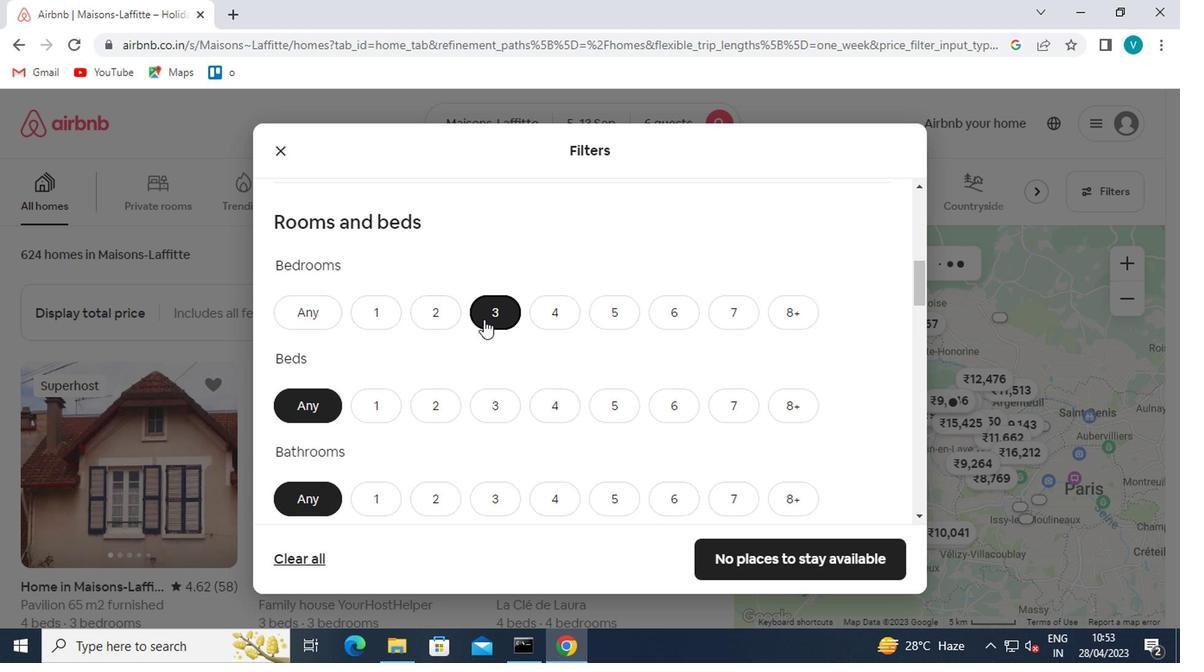 
Action: Mouse moved to (488, 244)
Screenshot: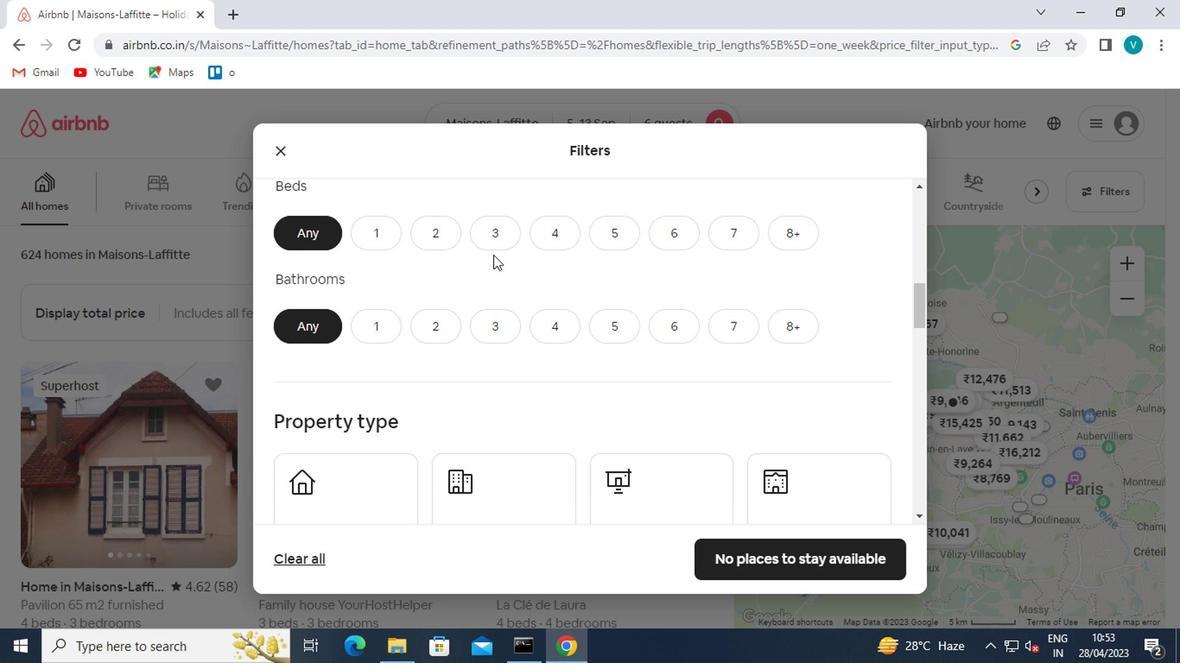 
Action: Mouse pressed left at (488, 244)
Screenshot: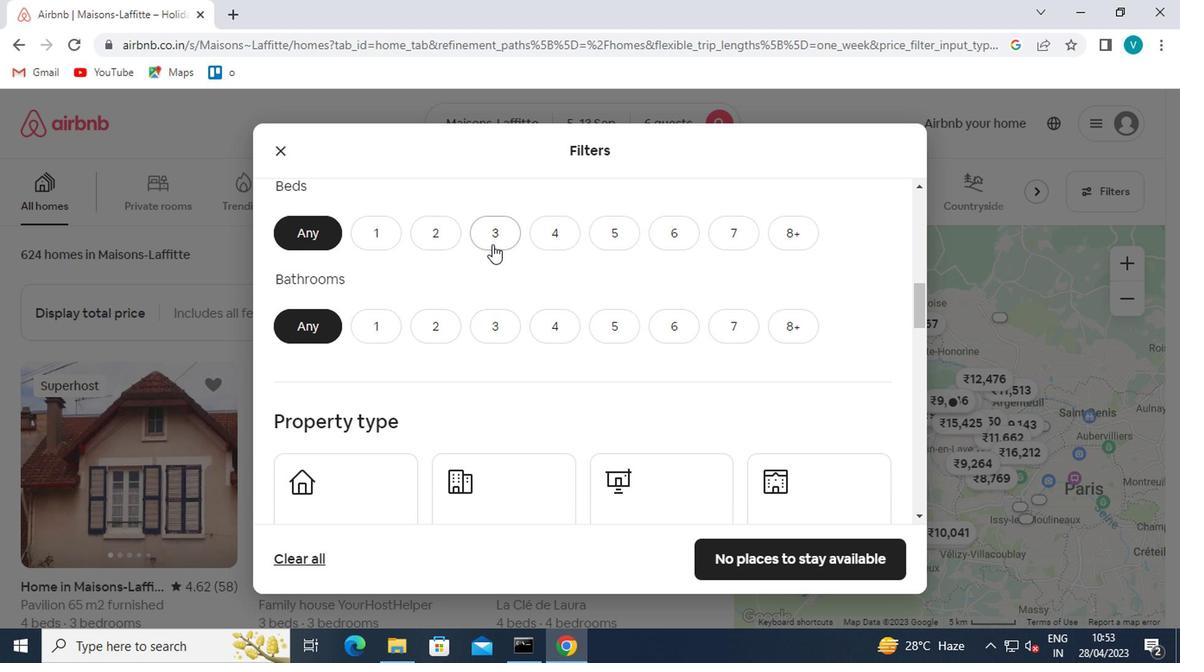
Action: Mouse moved to (496, 336)
Screenshot: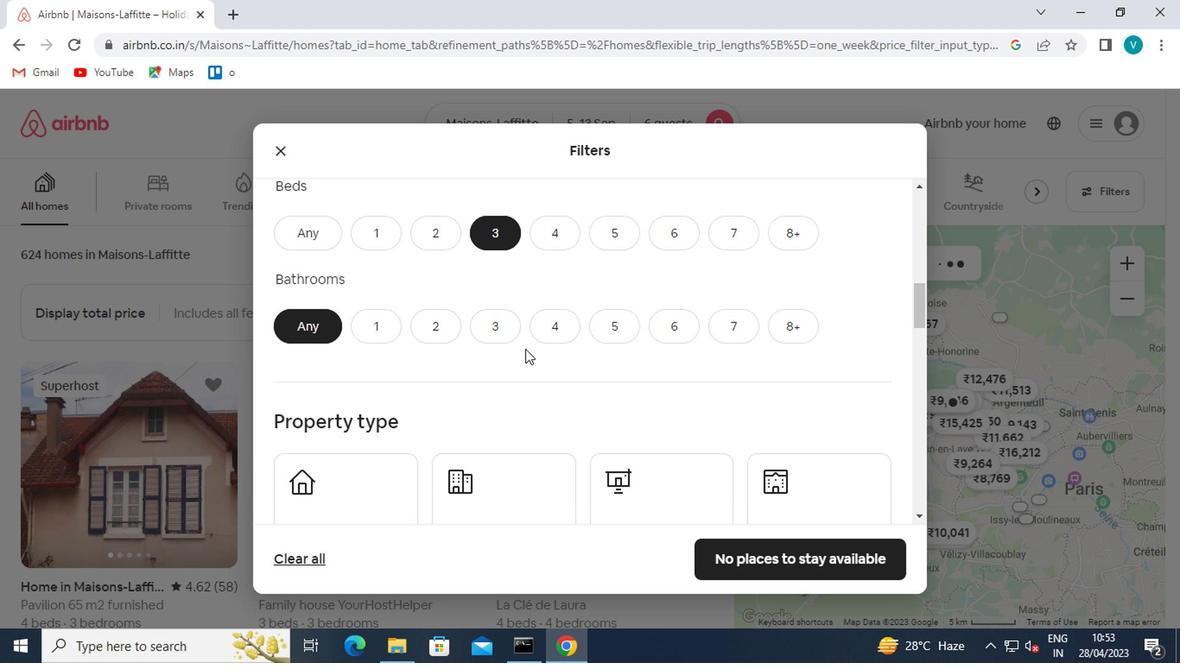 
Action: Mouse pressed left at (496, 336)
Screenshot: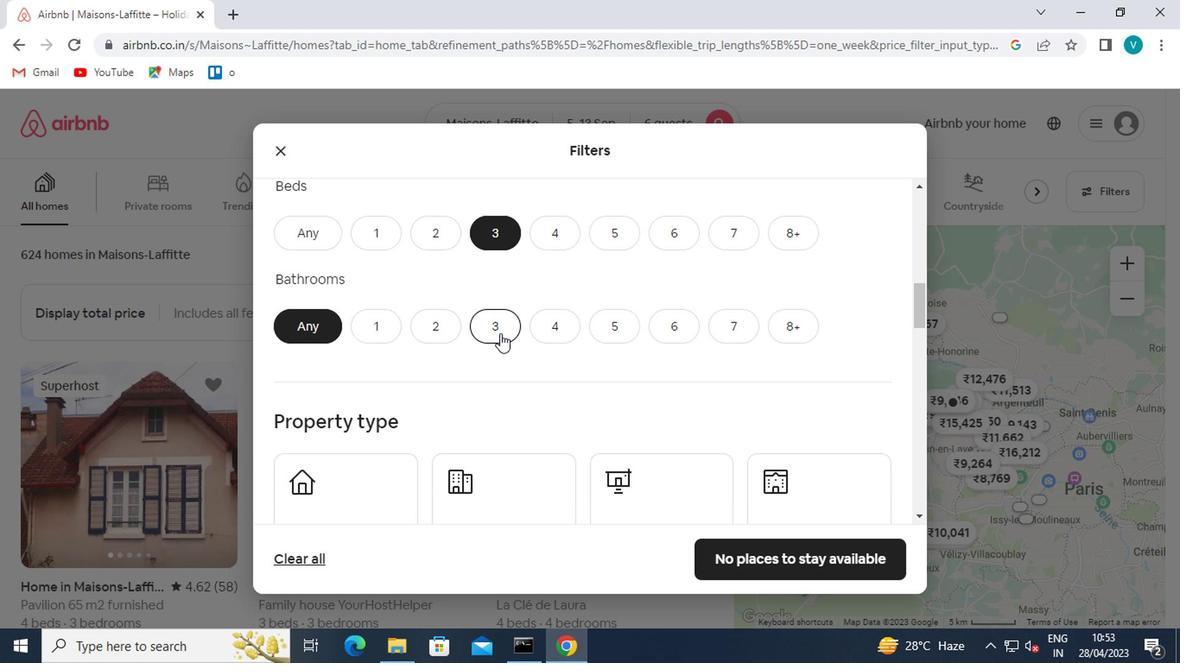
Action: Mouse scrolled (496, 335) with delta (0, -1)
Screenshot: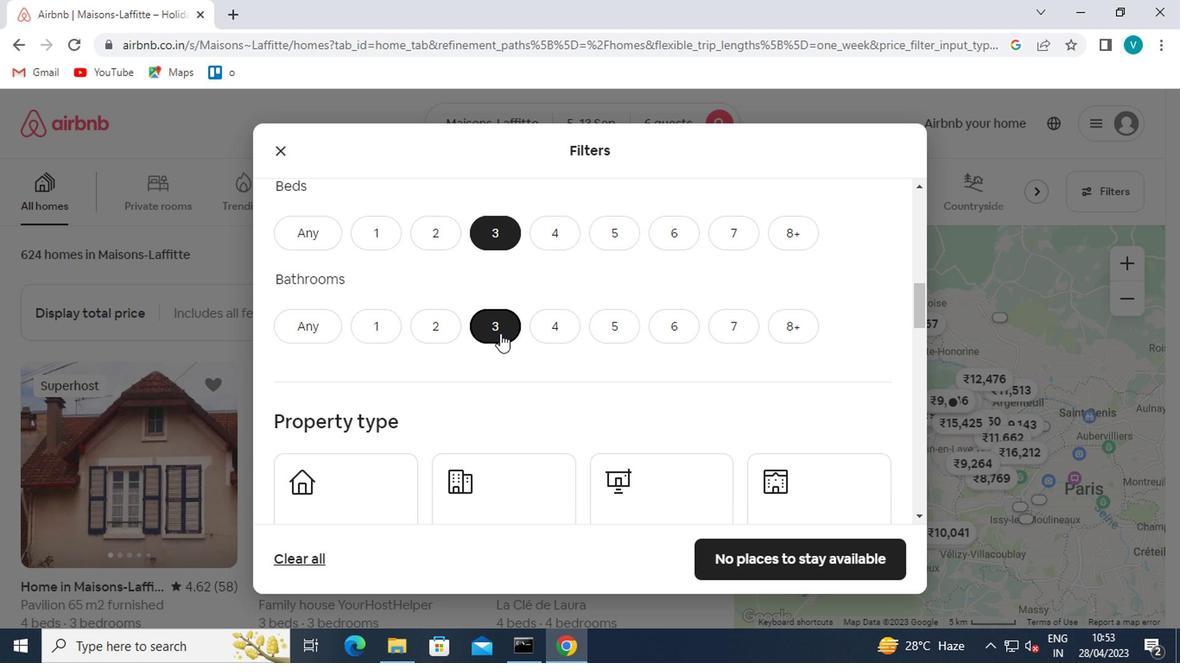 
Action: Mouse scrolled (496, 335) with delta (0, -1)
Screenshot: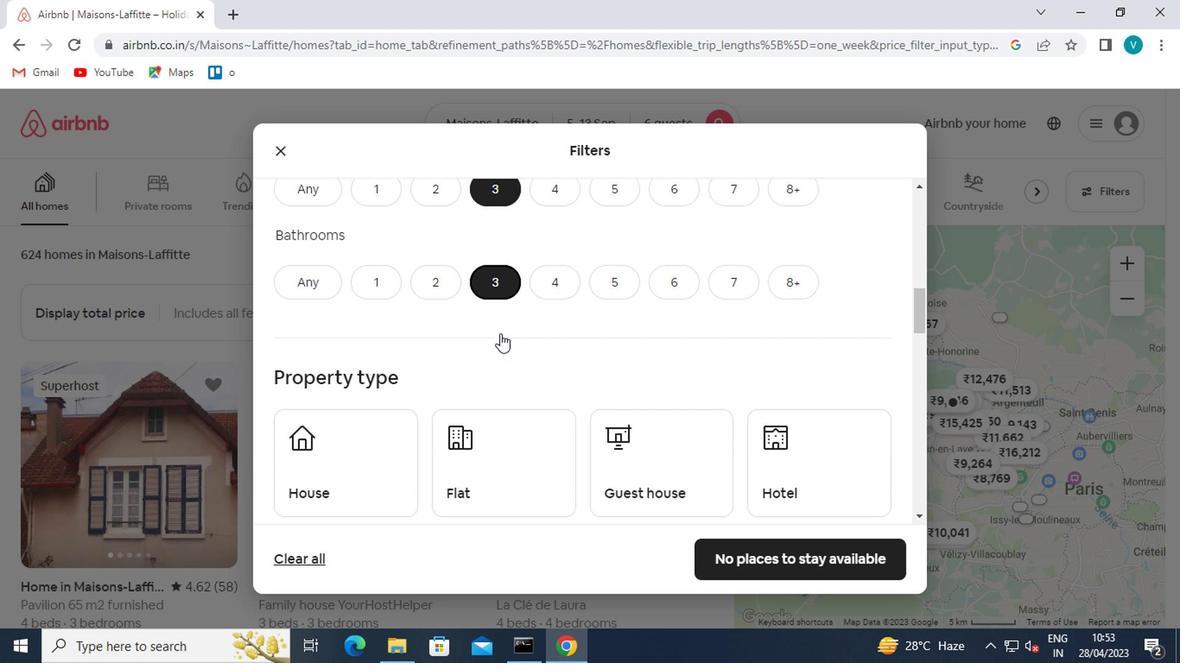 
Action: Mouse moved to (360, 333)
Screenshot: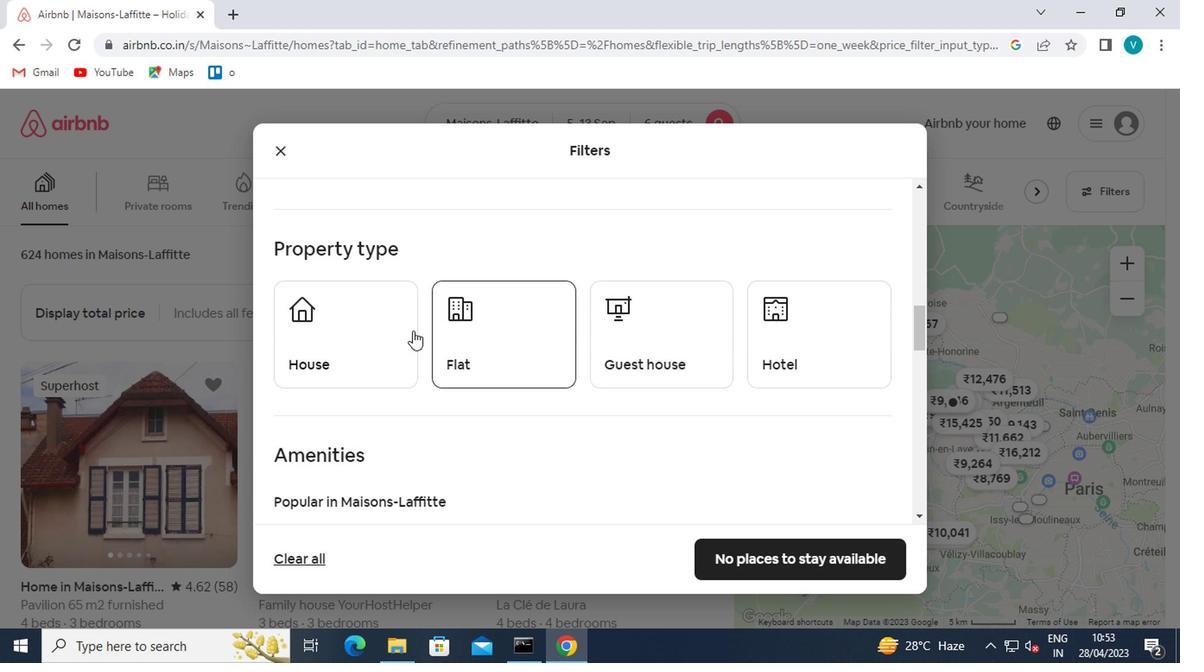 
Action: Mouse pressed left at (360, 333)
Screenshot: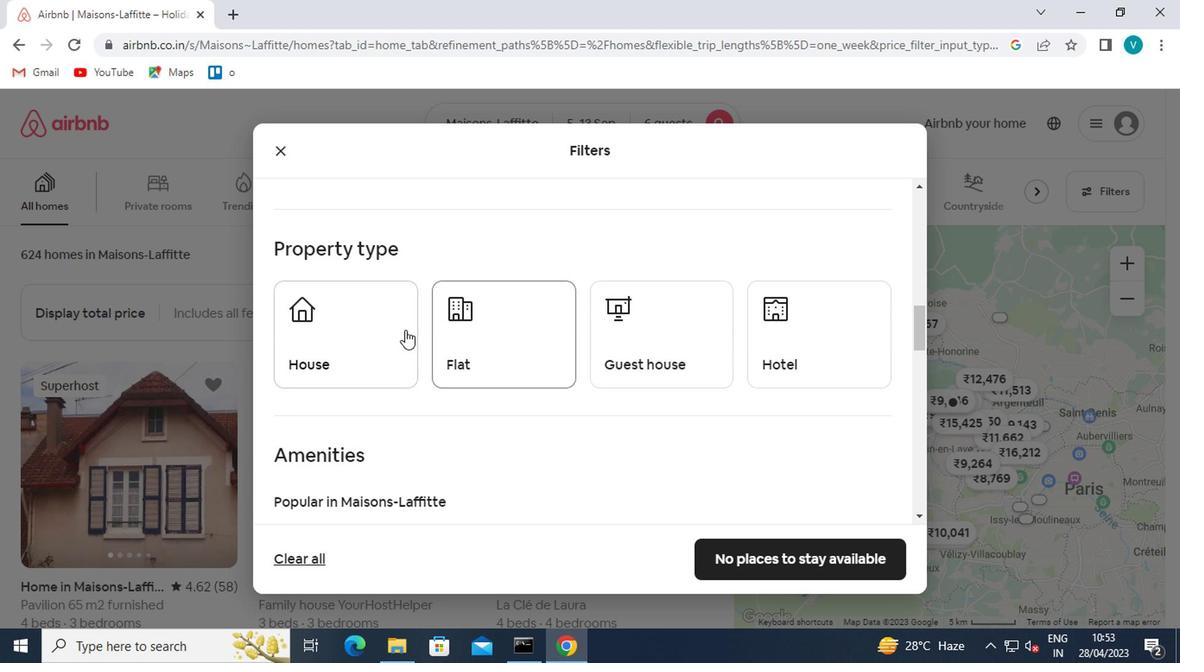 
Action: Mouse moved to (432, 332)
Screenshot: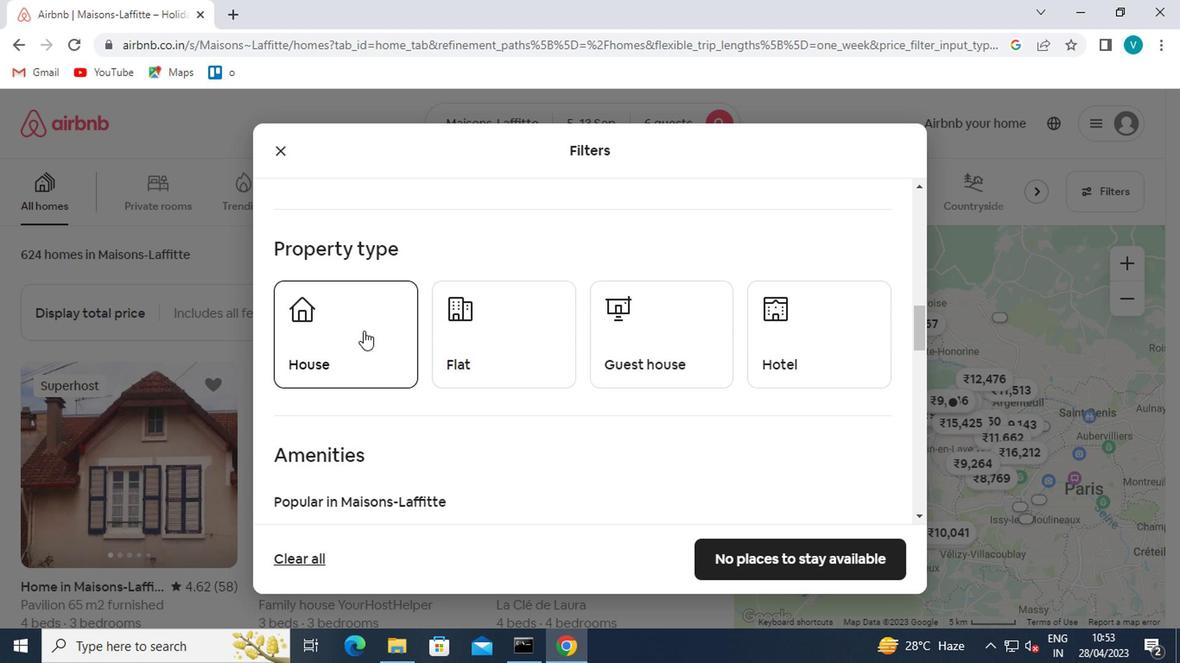 
Action: Mouse pressed left at (432, 332)
Screenshot: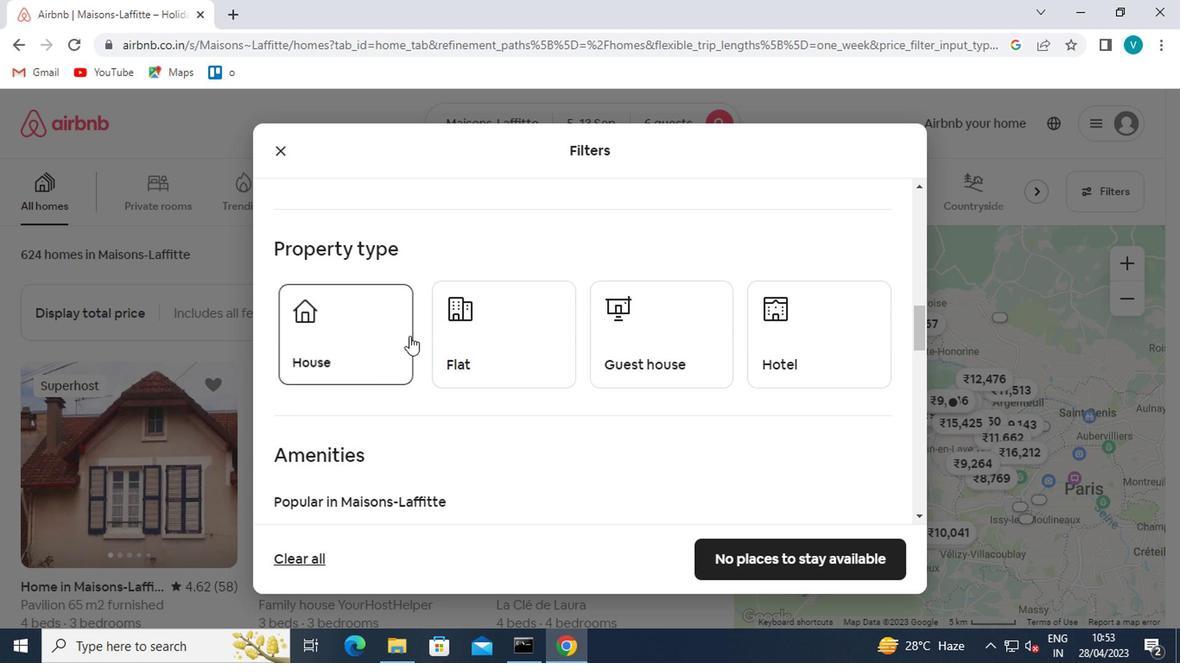 
Action: Mouse moved to (616, 328)
Screenshot: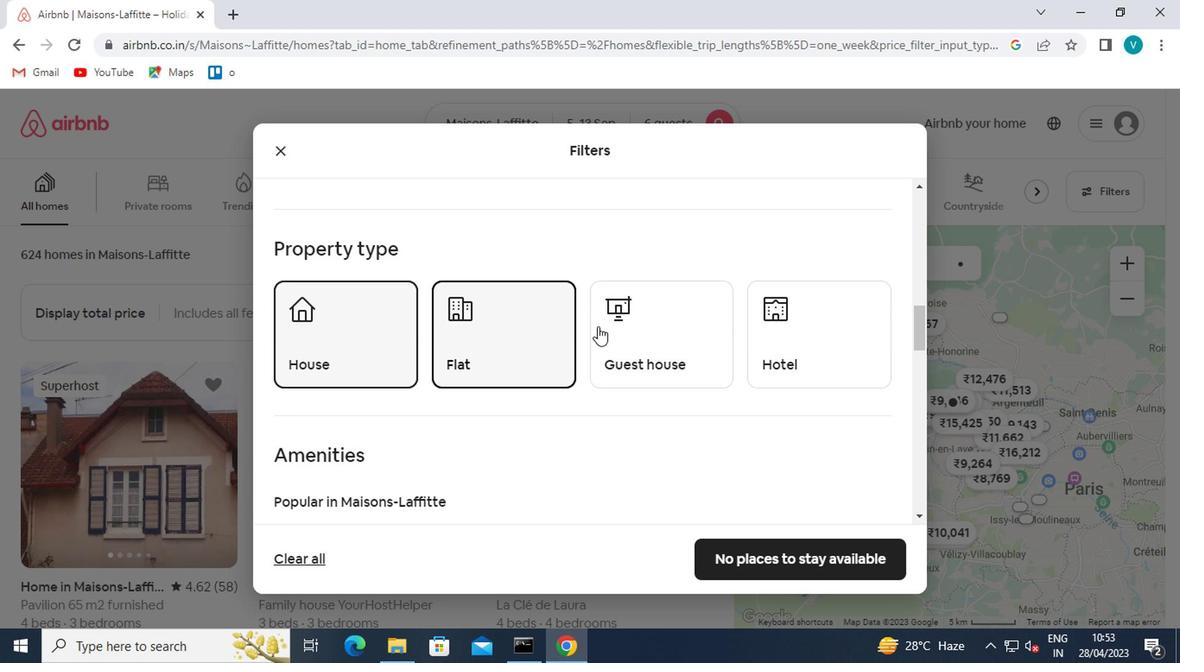 
Action: Mouse pressed left at (616, 328)
Screenshot: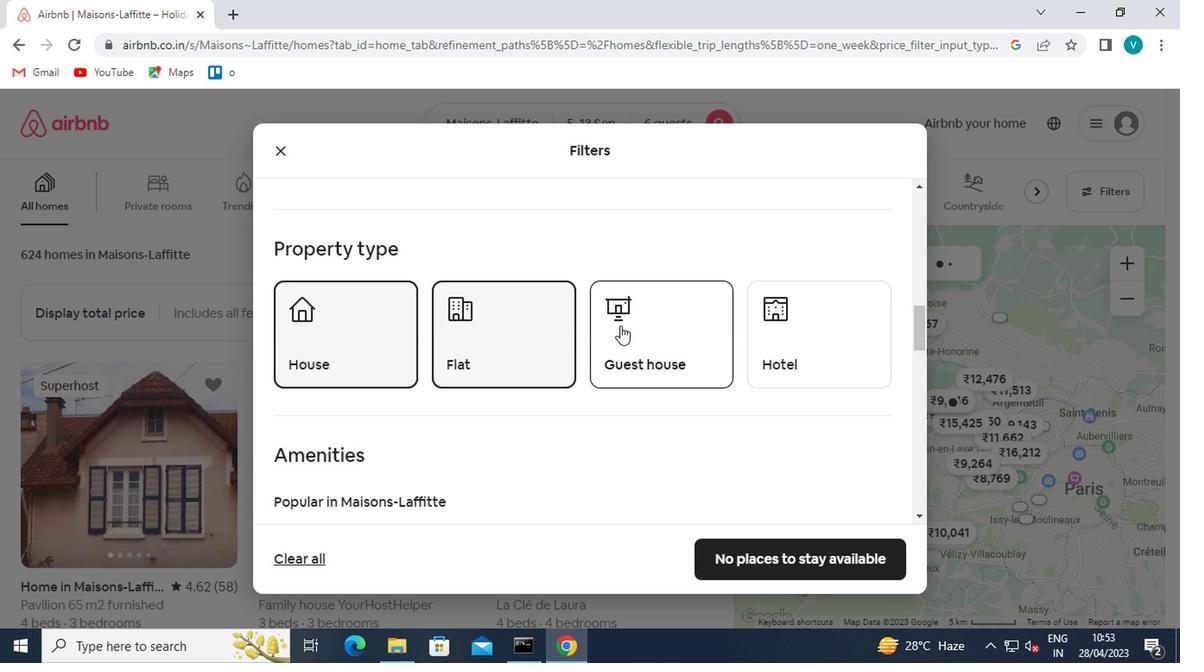 
Action: Mouse moved to (615, 328)
Screenshot: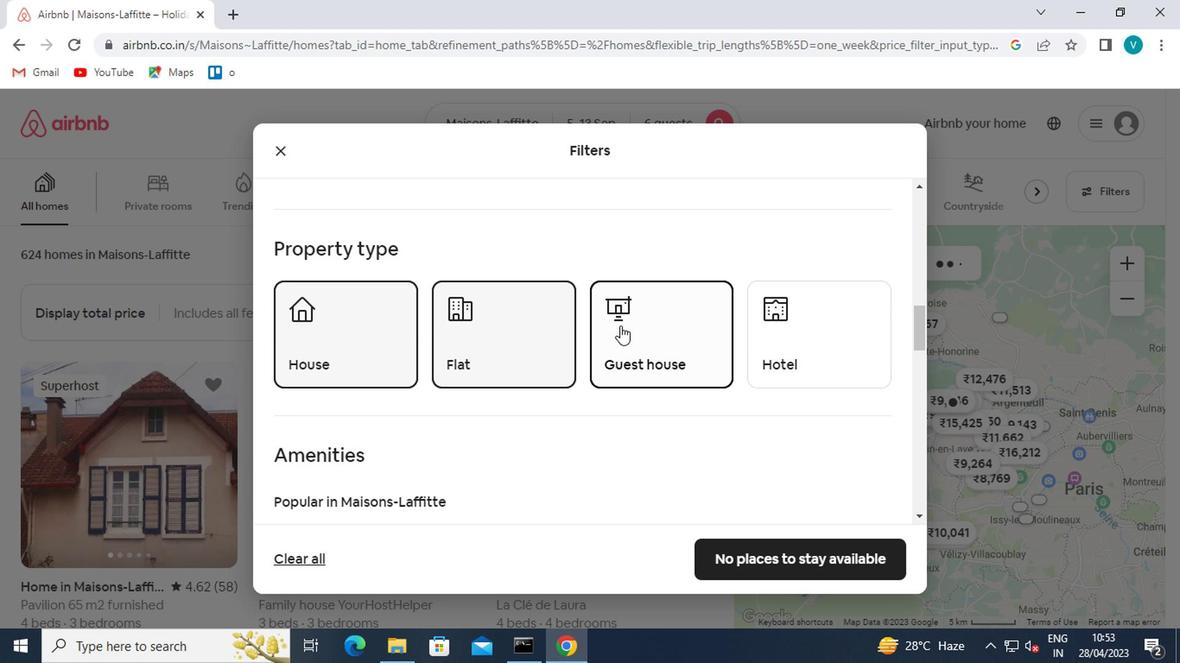 
Action: Mouse scrolled (615, 328) with delta (0, 0)
Screenshot: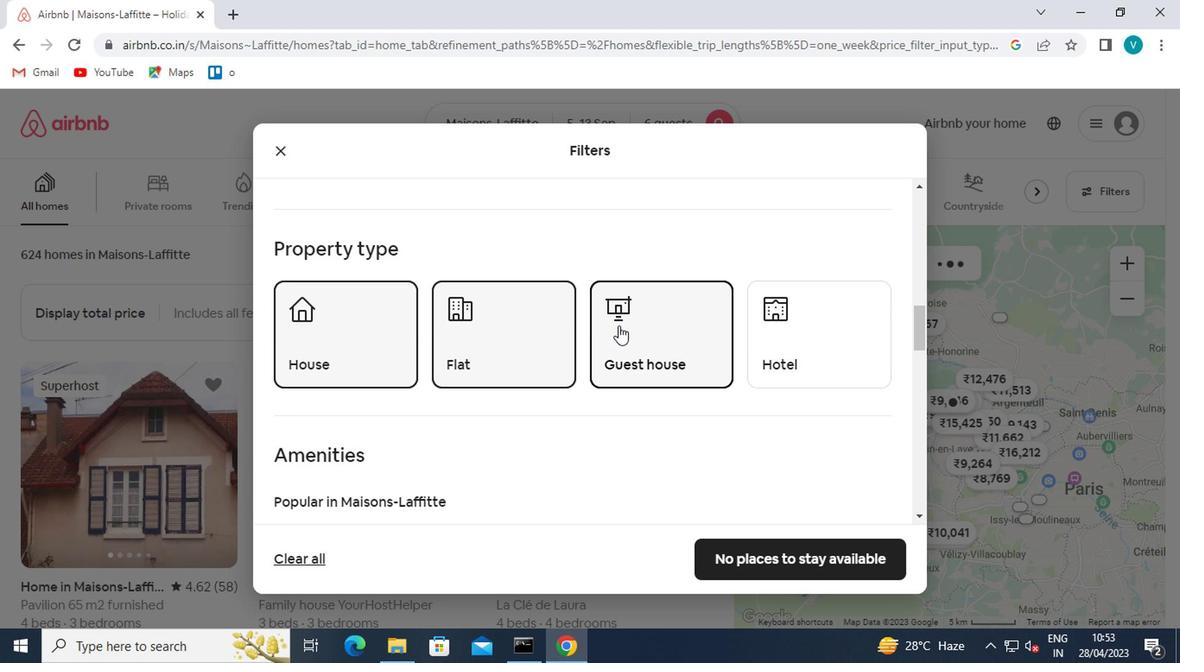 
Action: Mouse scrolled (615, 328) with delta (0, 0)
Screenshot: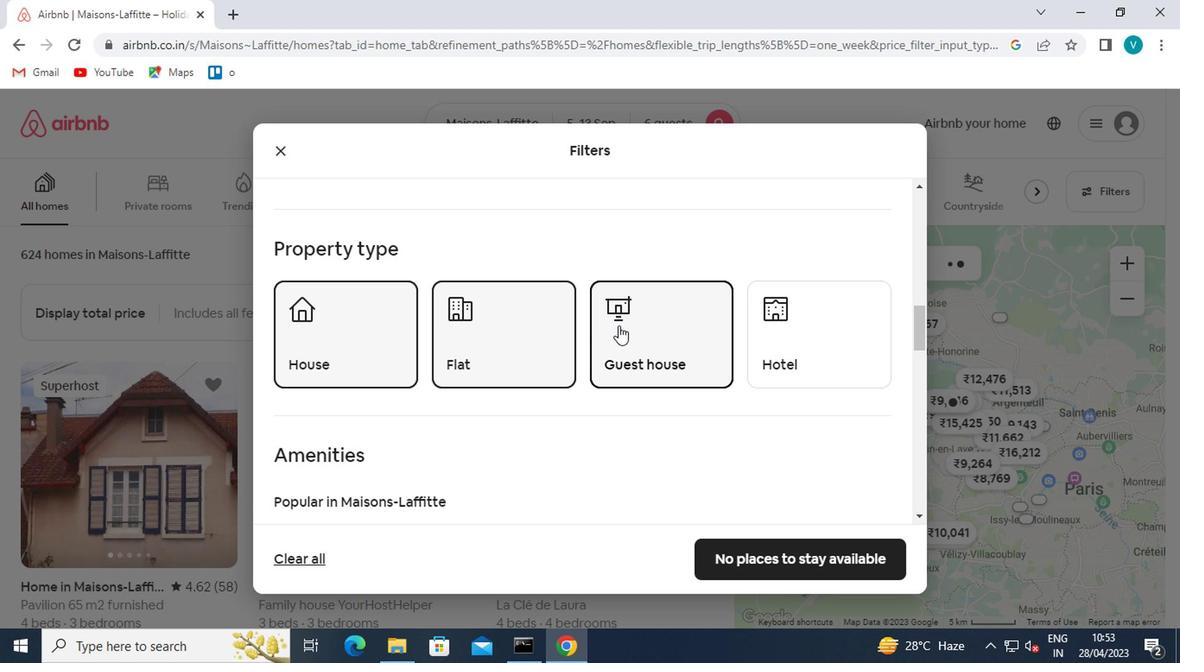 
Action: Mouse scrolled (615, 328) with delta (0, 0)
Screenshot: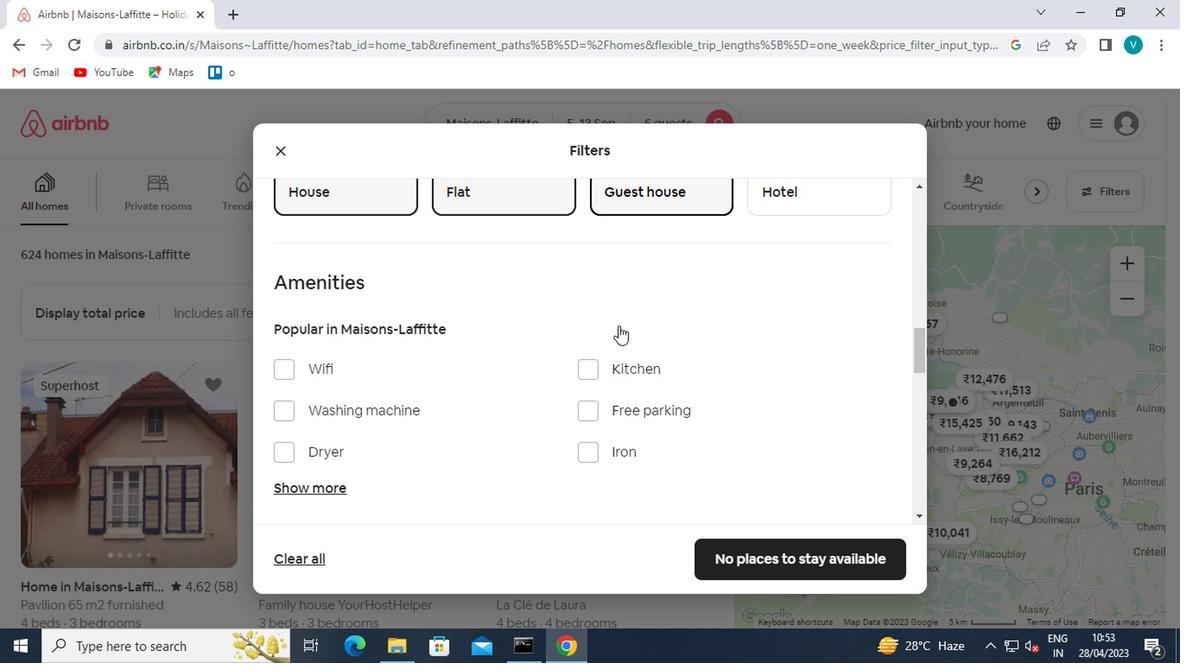 
Action: Mouse scrolled (615, 328) with delta (0, 0)
Screenshot: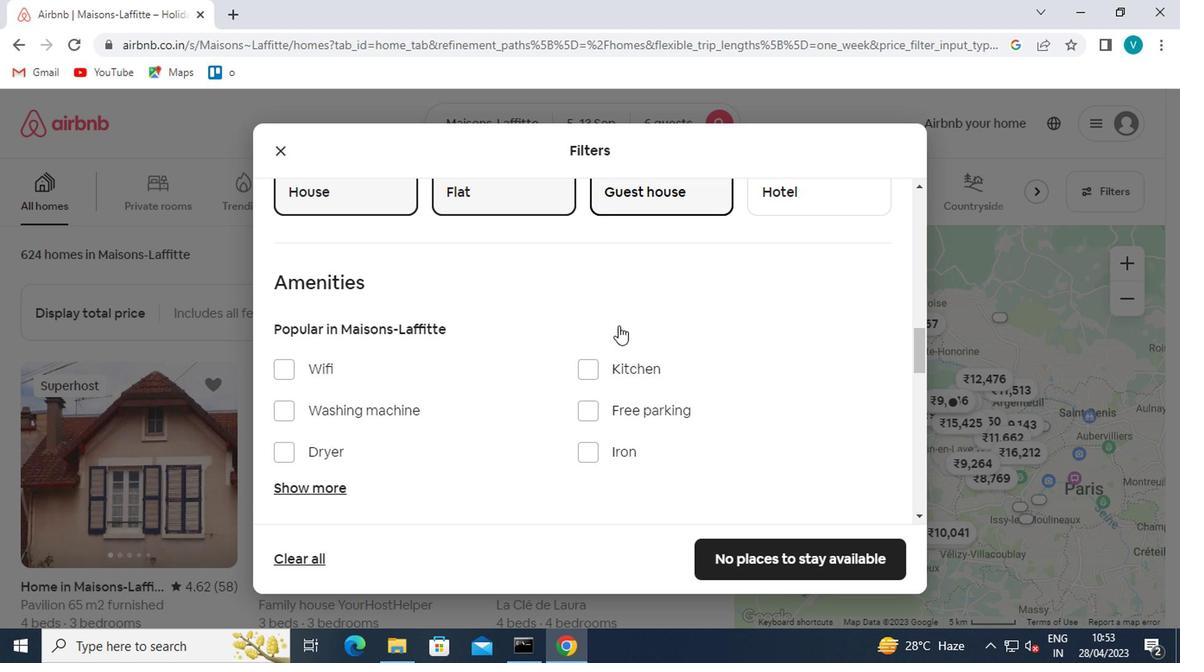 
Action: Mouse moved to (614, 328)
Screenshot: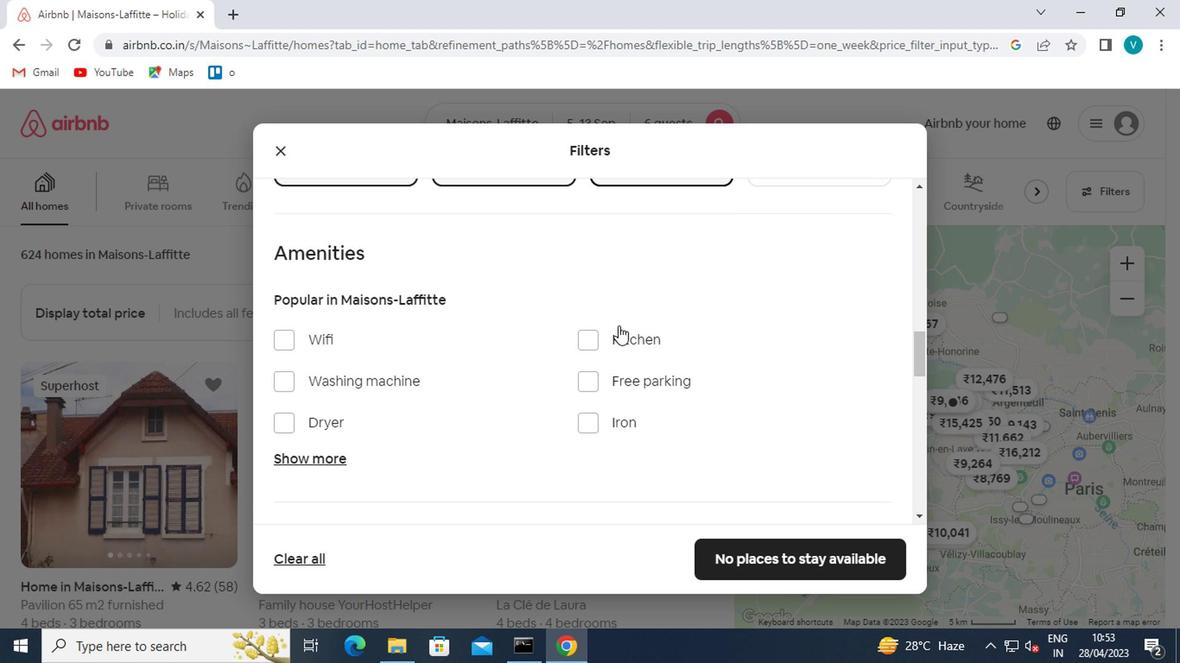 
Action: Mouse scrolled (614, 328) with delta (0, 0)
Screenshot: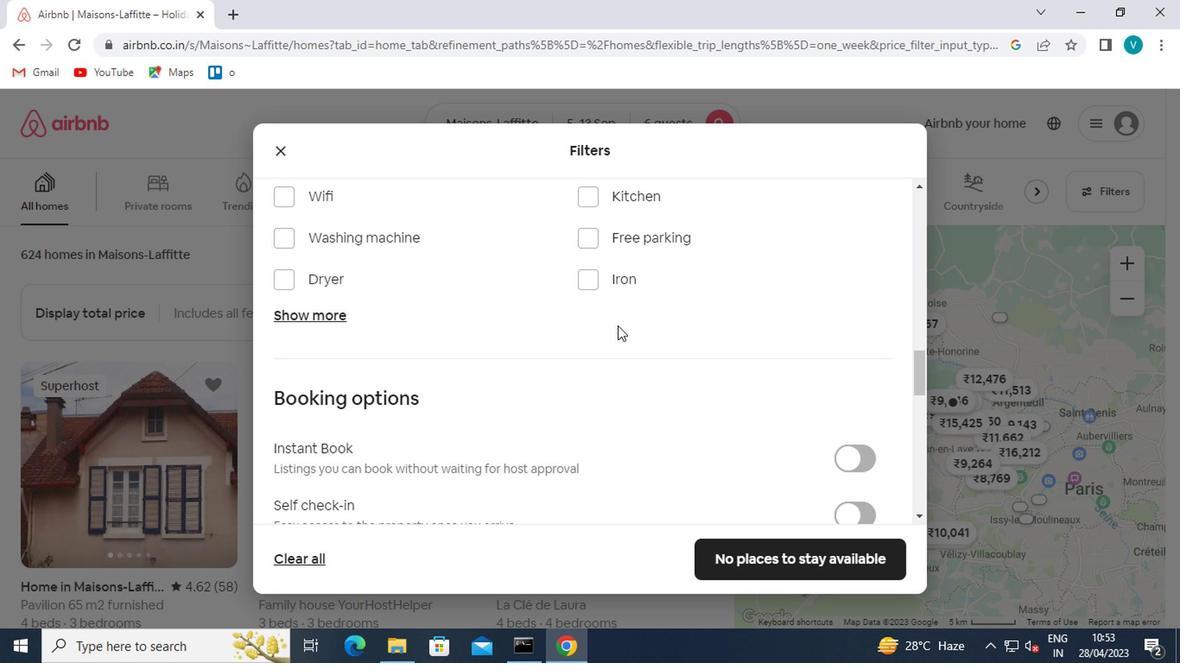 
Action: Mouse scrolled (614, 328) with delta (0, 0)
Screenshot: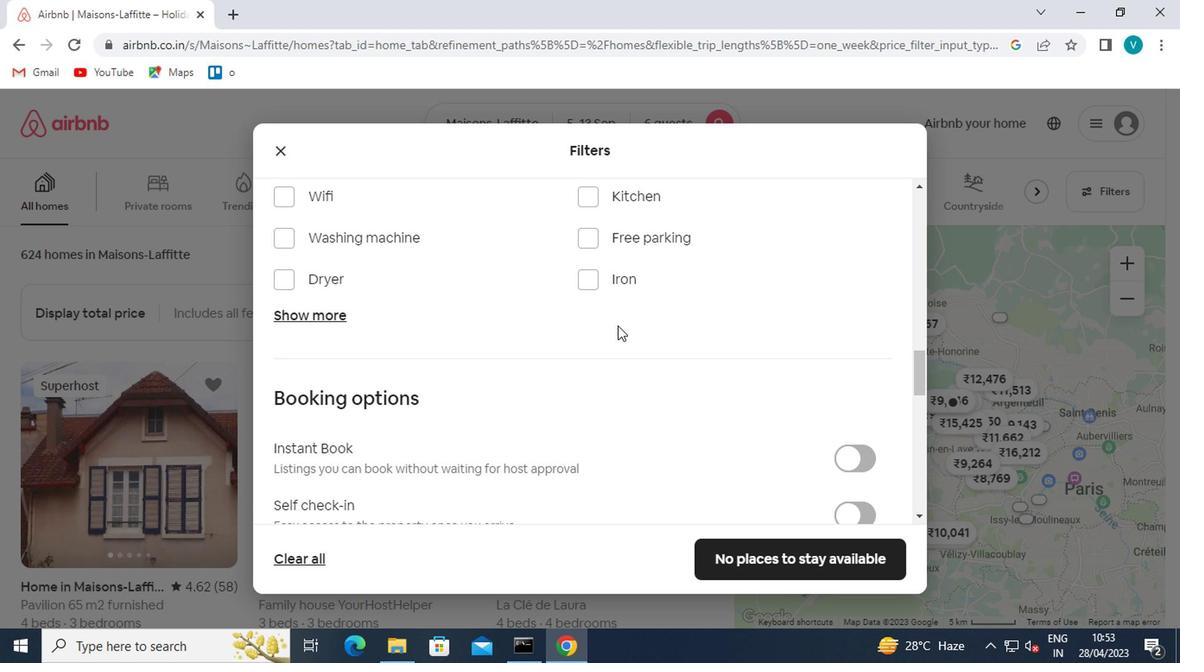 
Action: Mouse moved to (839, 338)
Screenshot: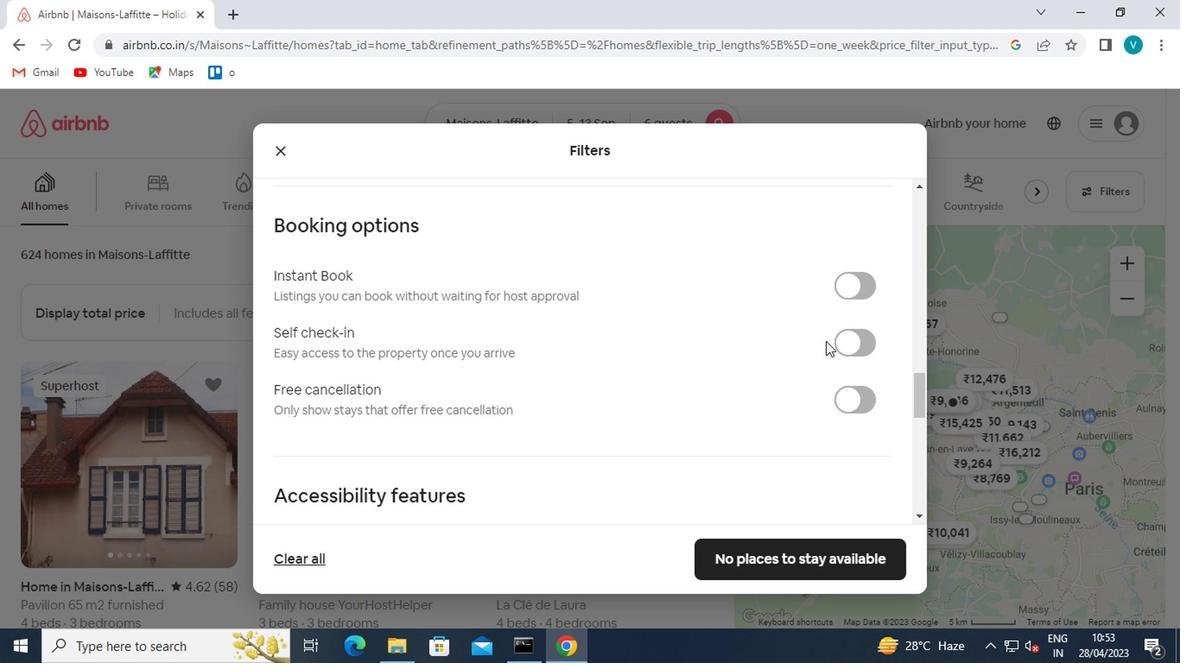 
Action: Mouse pressed left at (839, 338)
Screenshot: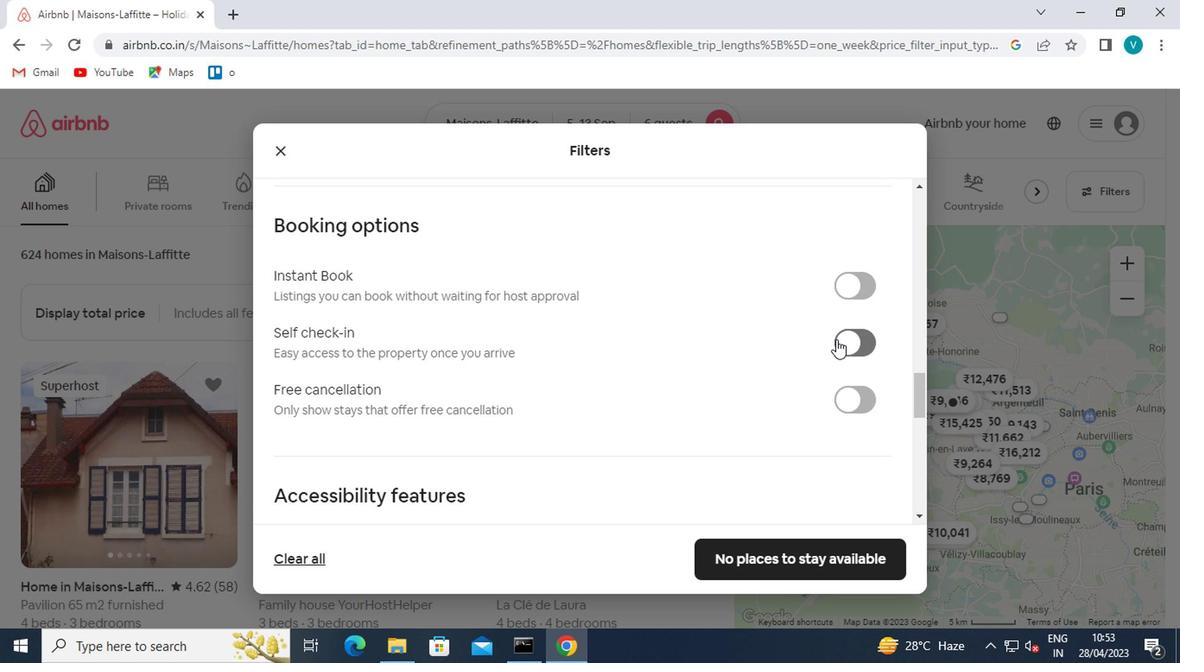 
Action: Mouse moved to (762, 351)
Screenshot: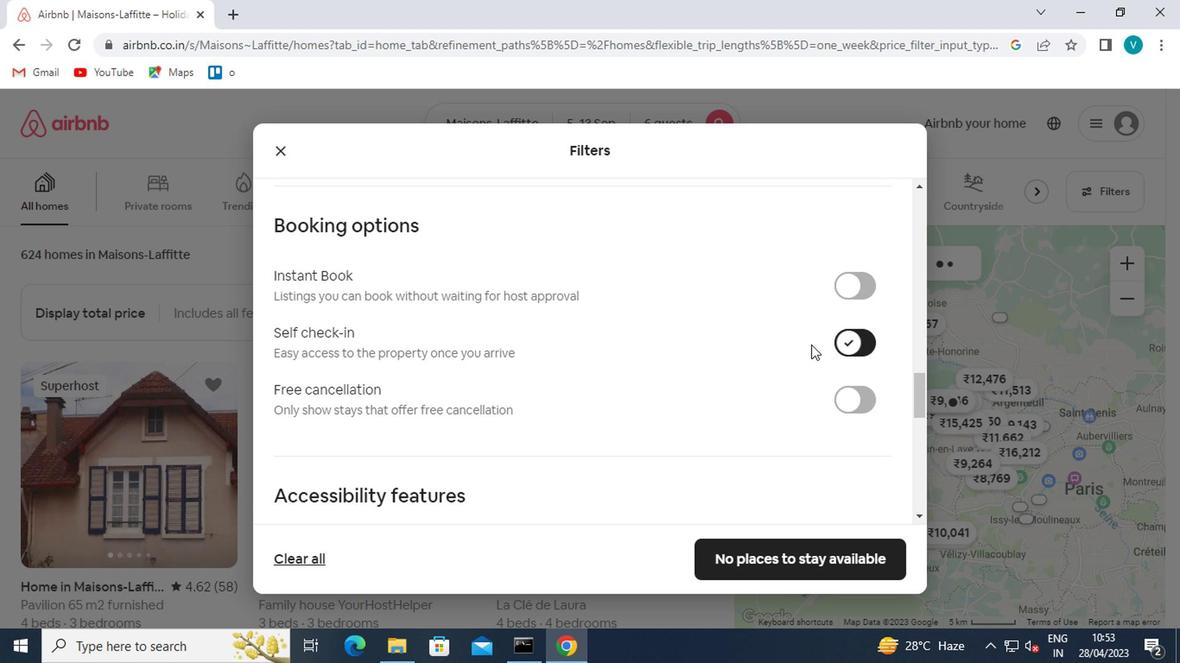 
Action: Mouse scrolled (762, 350) with delta (0, 0)
Screenshot: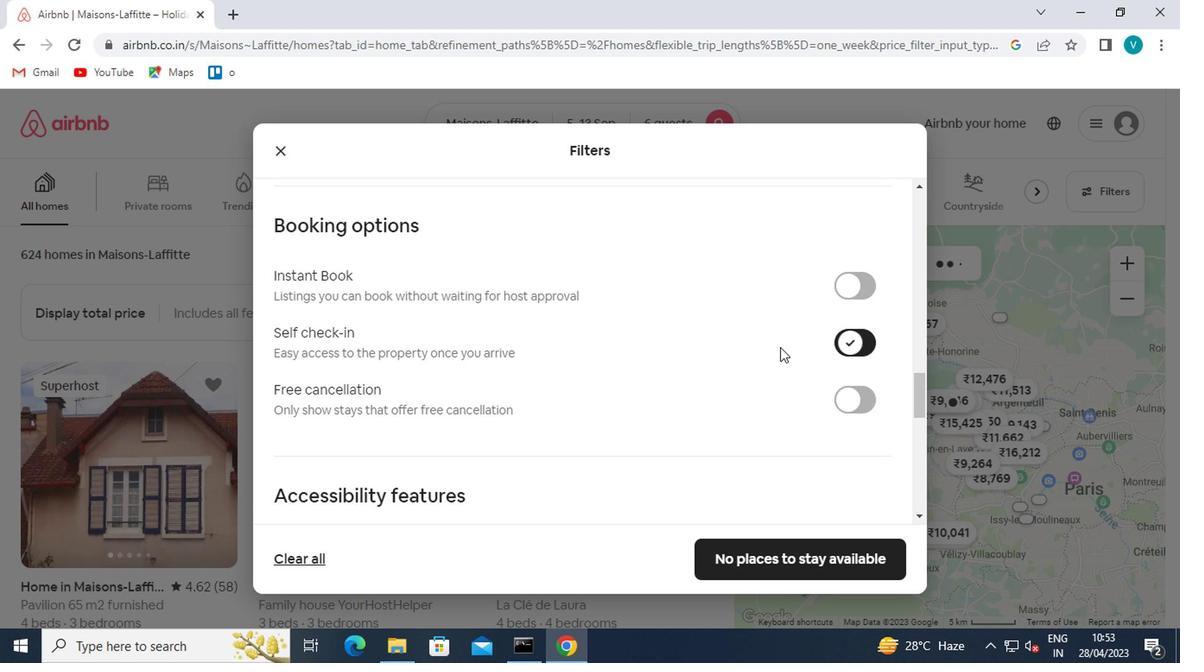 
Action: Mouse moved to (760, 353)
Screenshot: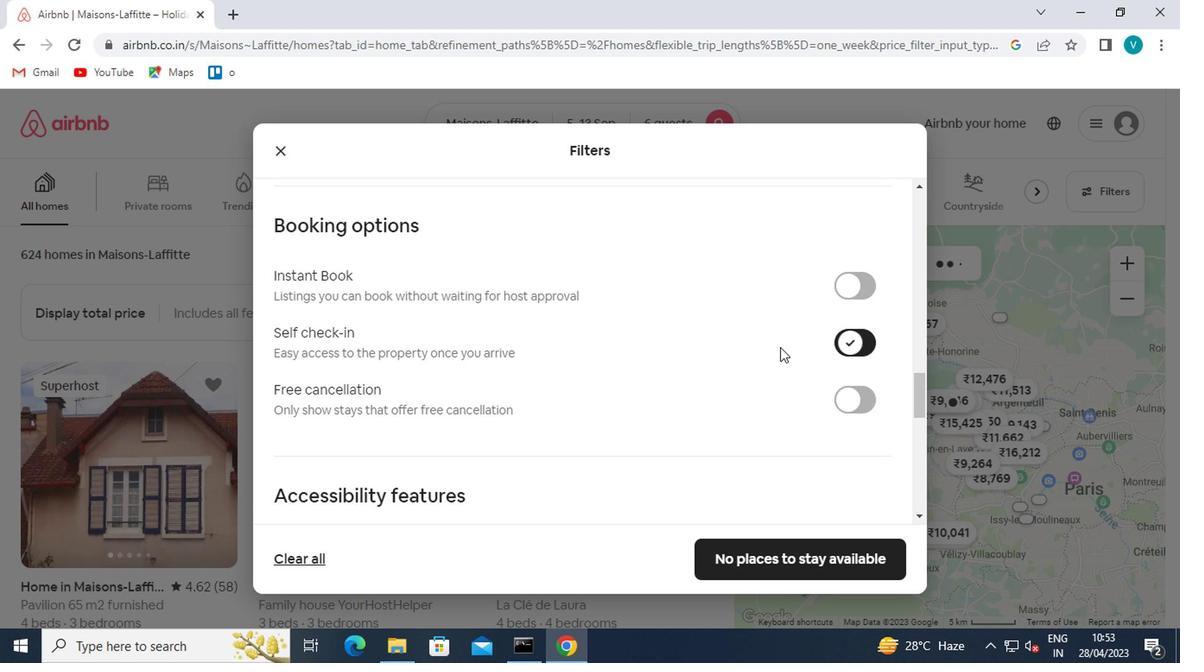 
Action: Mouse scrolled (760, 352) with delta (0, -1)
Screenshot: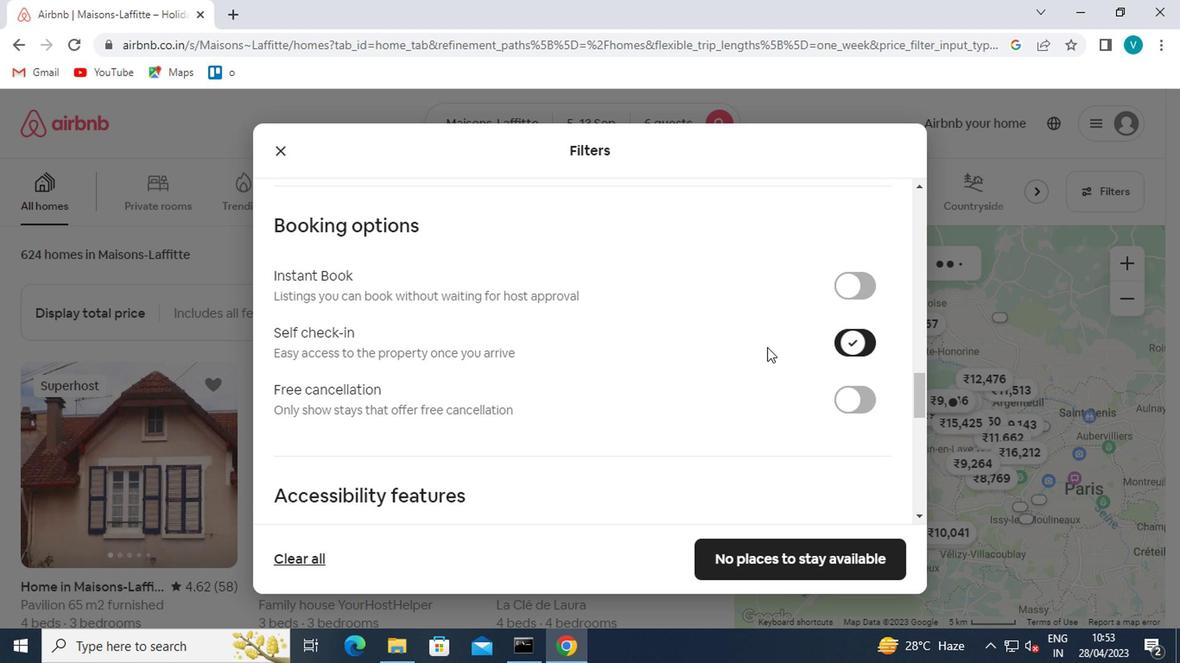 
Action: Mouse moved to (760, 354)
Screenshot: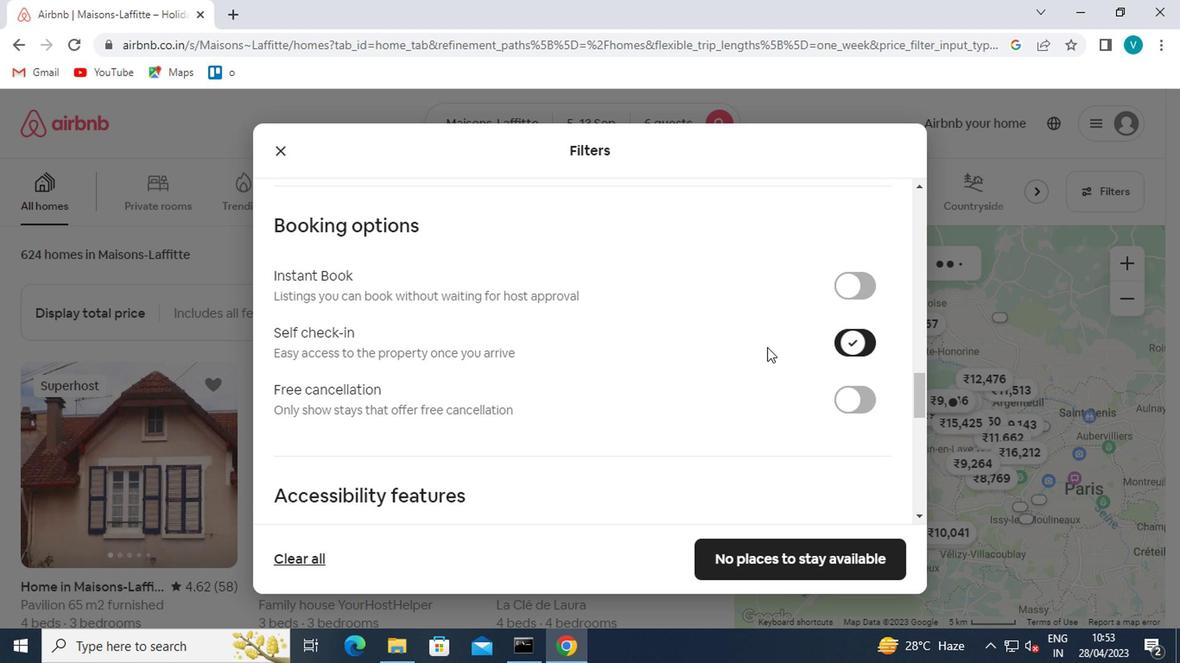 
Action: Mouse scrolled (760, 353) with delta (0, 0)
Screenshot: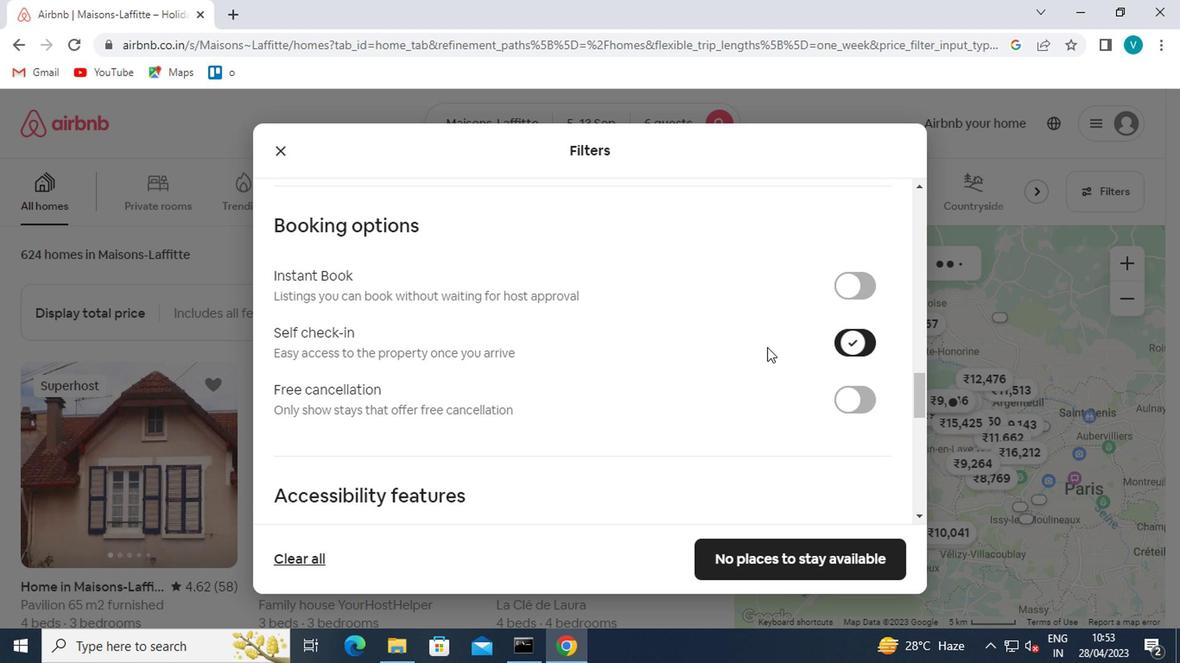 
Action: Mouse scrolled (760, 353) with delta (0, 0)
Screenshot: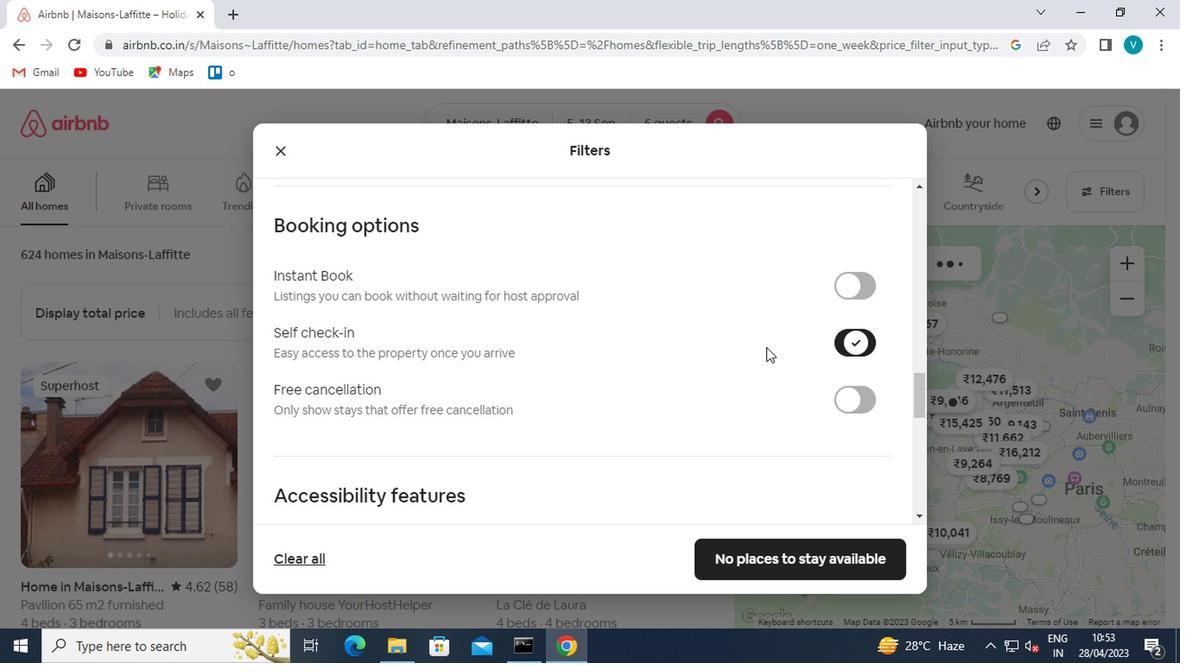 
Action: Mouse moved to (756, 357)
Screenshot: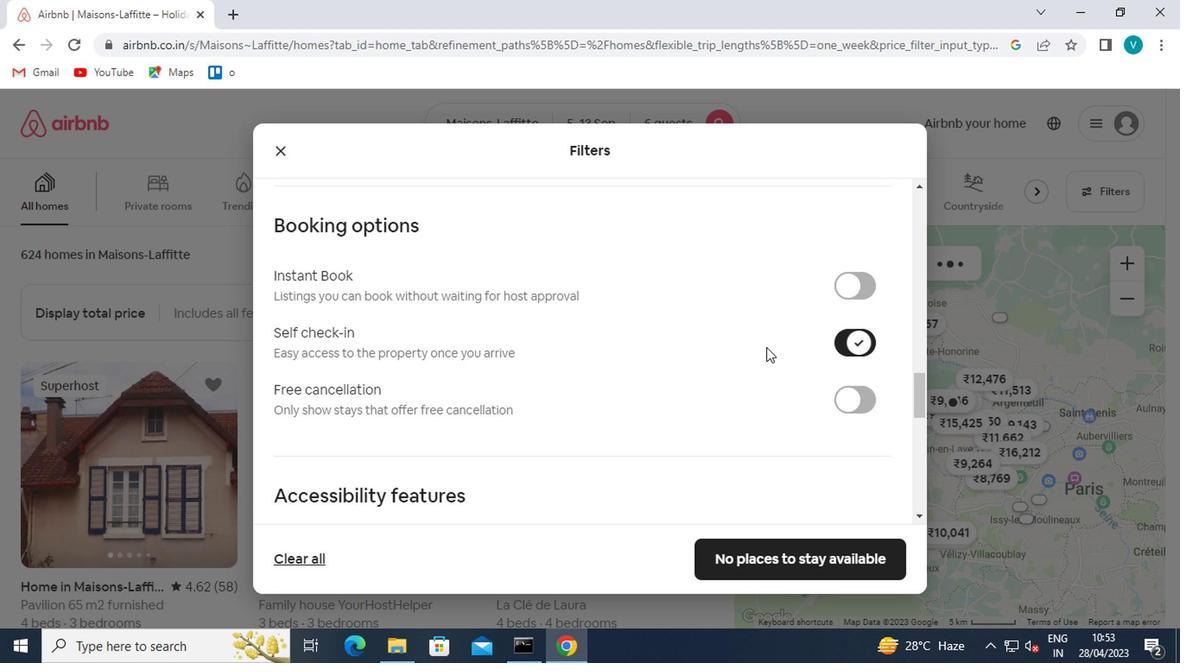 
Action: Mouse scrolled (756, 357) with delta (0, 0)
Screenshot: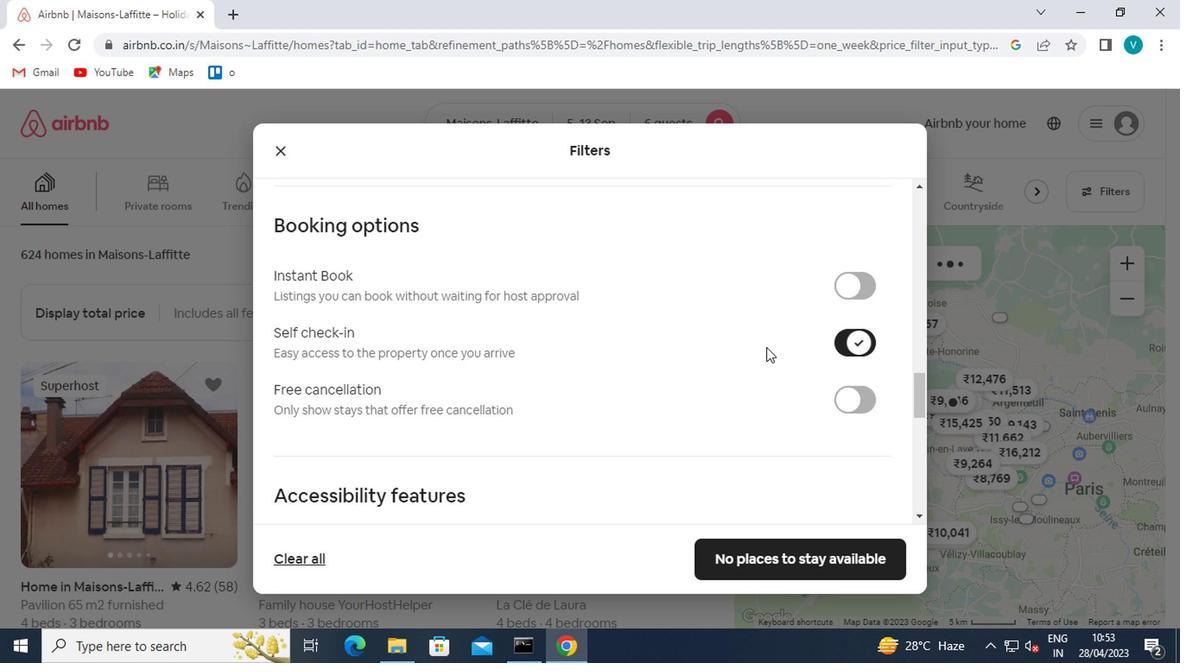 
Action: Mouse moved to (749, 362)
Screenshot: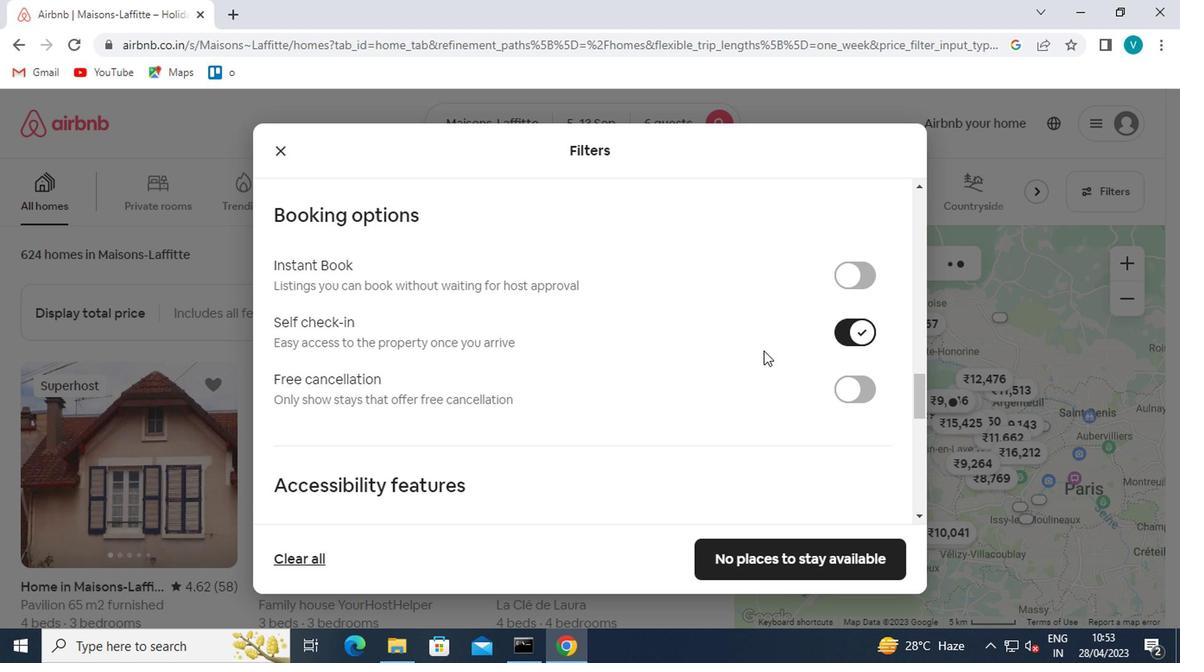
Action: Mouse scrolled (749, 361) with delta (0, 0)
Screenshot: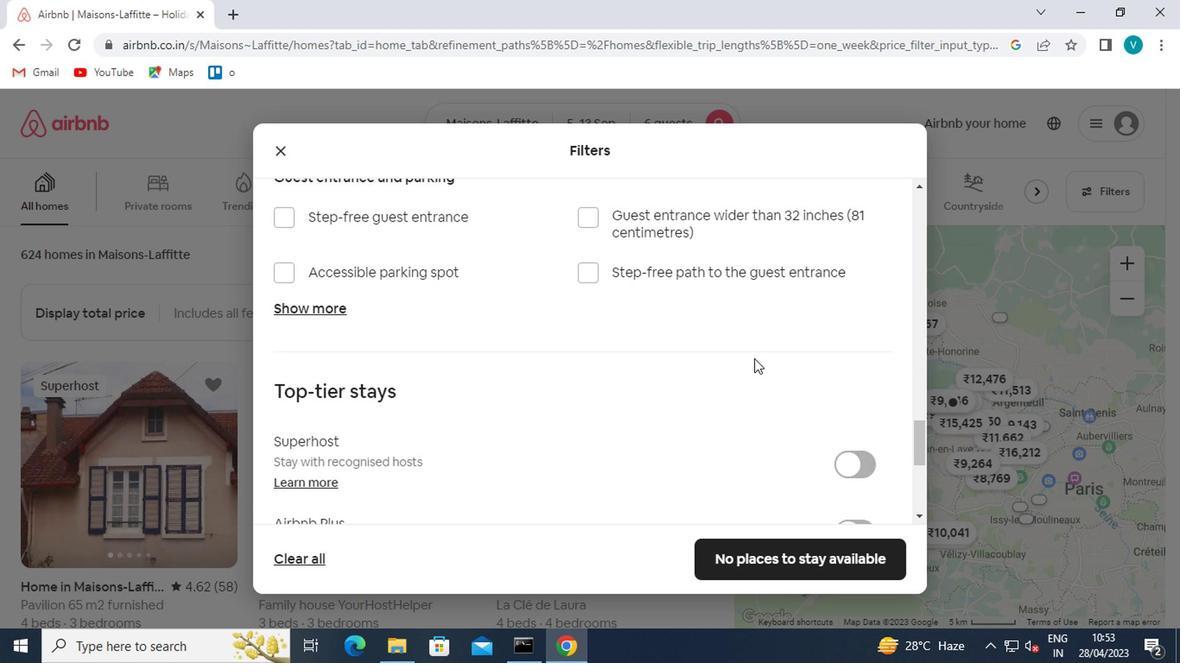 
Action: Mouse scrolled (749, 361) with delta (0, 0)
Screenshot: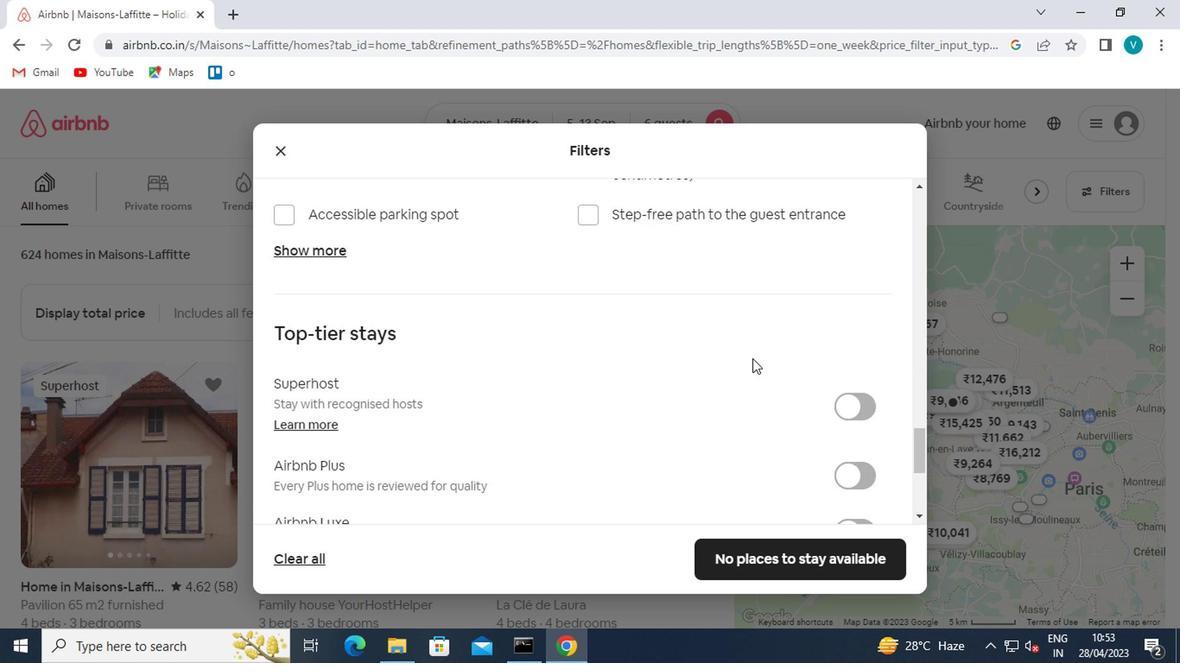 
Action: Mouse scrolled (749, 361) with delta (0, 0)
Screenshot: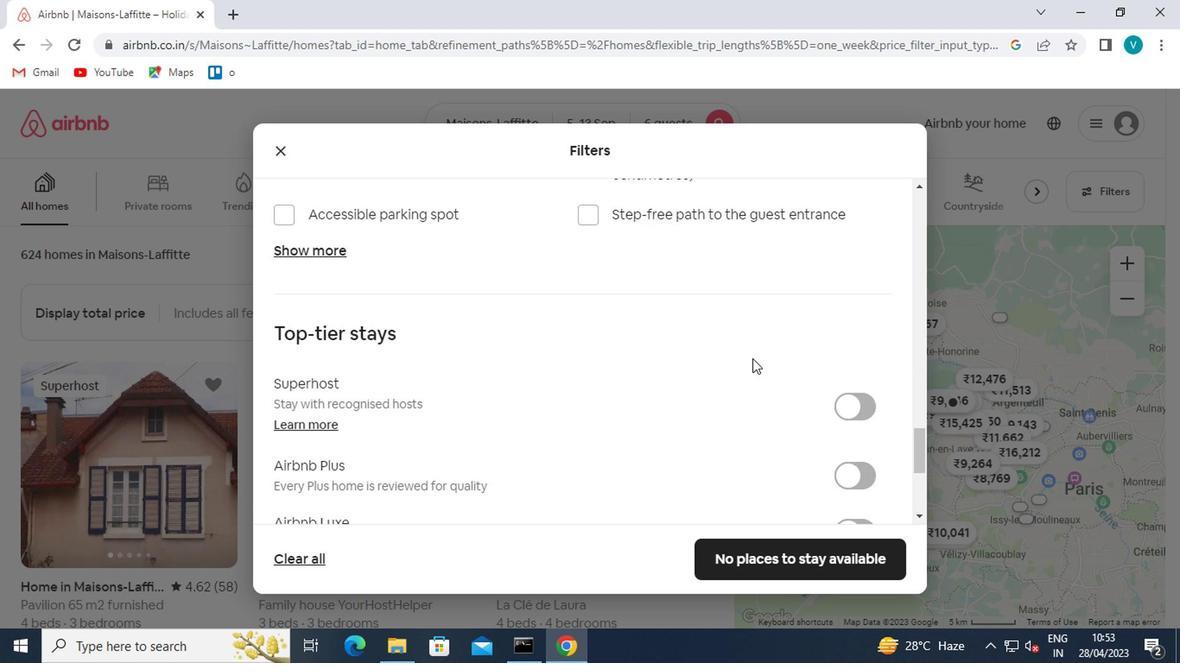 
Action: Mouse scrolled (749, 361) with delta (0, 0)
Screenshot: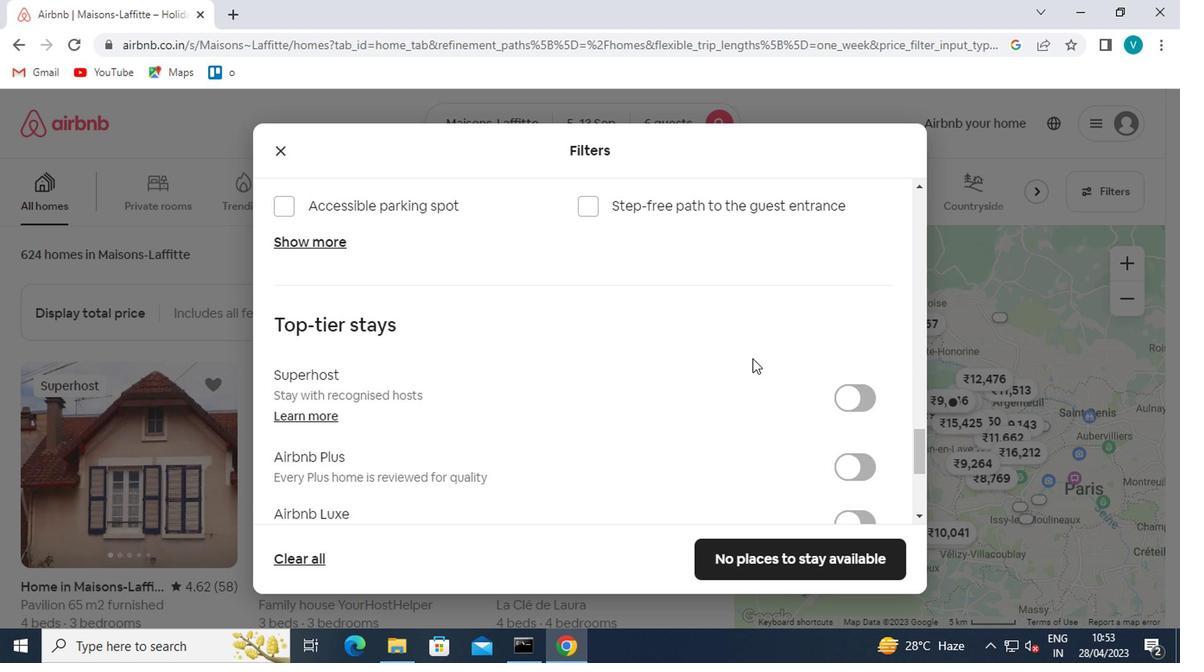 
Action: Mouse moved to (314, 400)
Screenshot: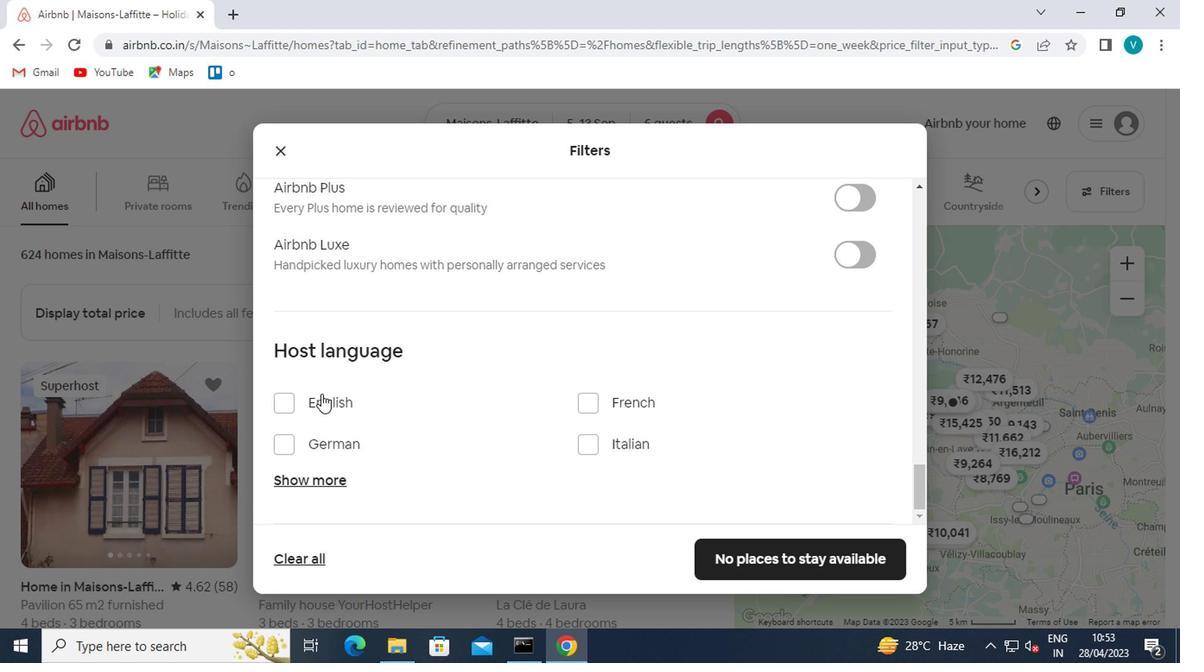 
Action: Mouse pressed left at (314, 400)
Screenshot: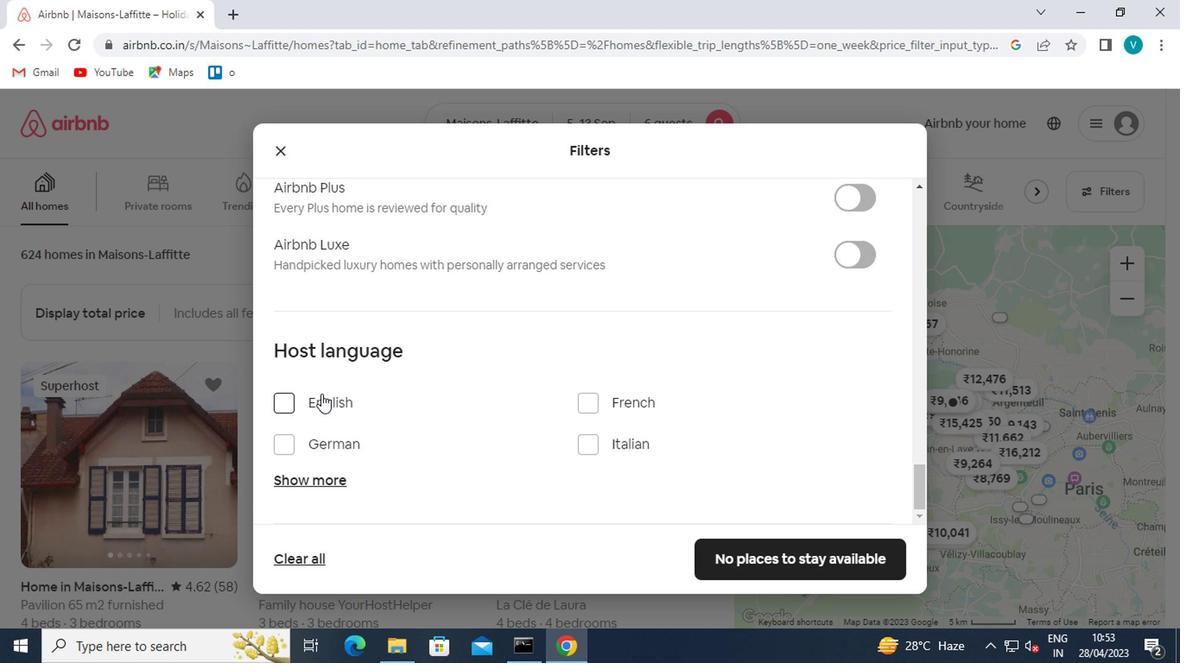
Action: Mouse moved to (744, 569)
Screenshot: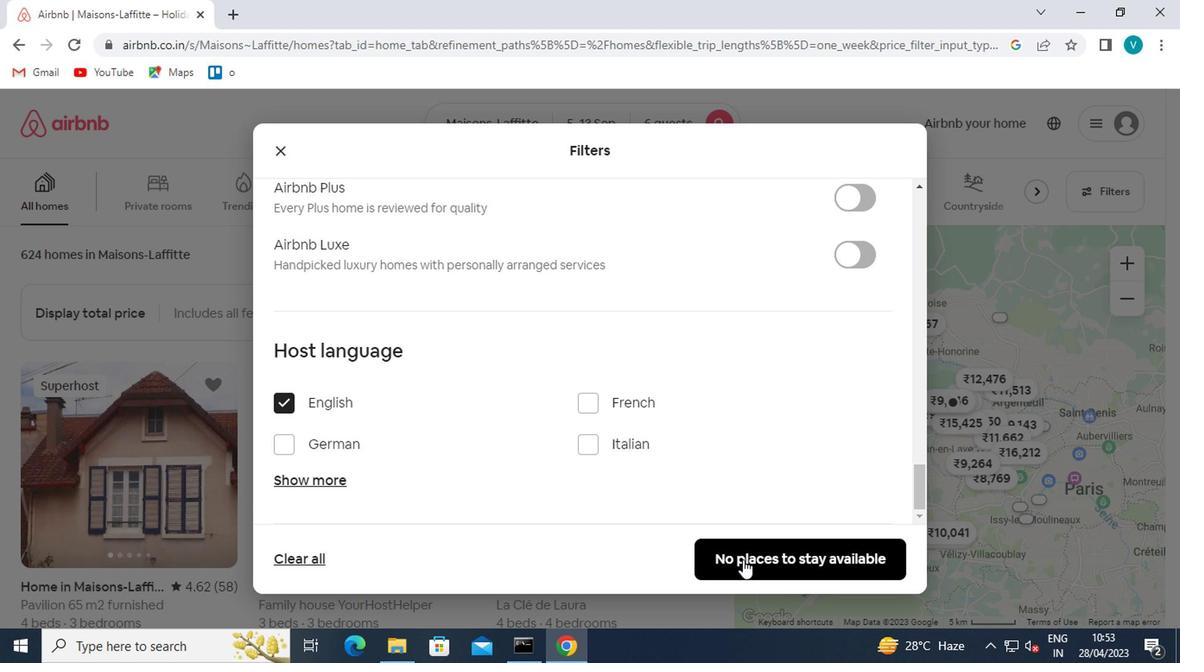 
Action: Mouse pressed left at (744, 569)
Screenshot: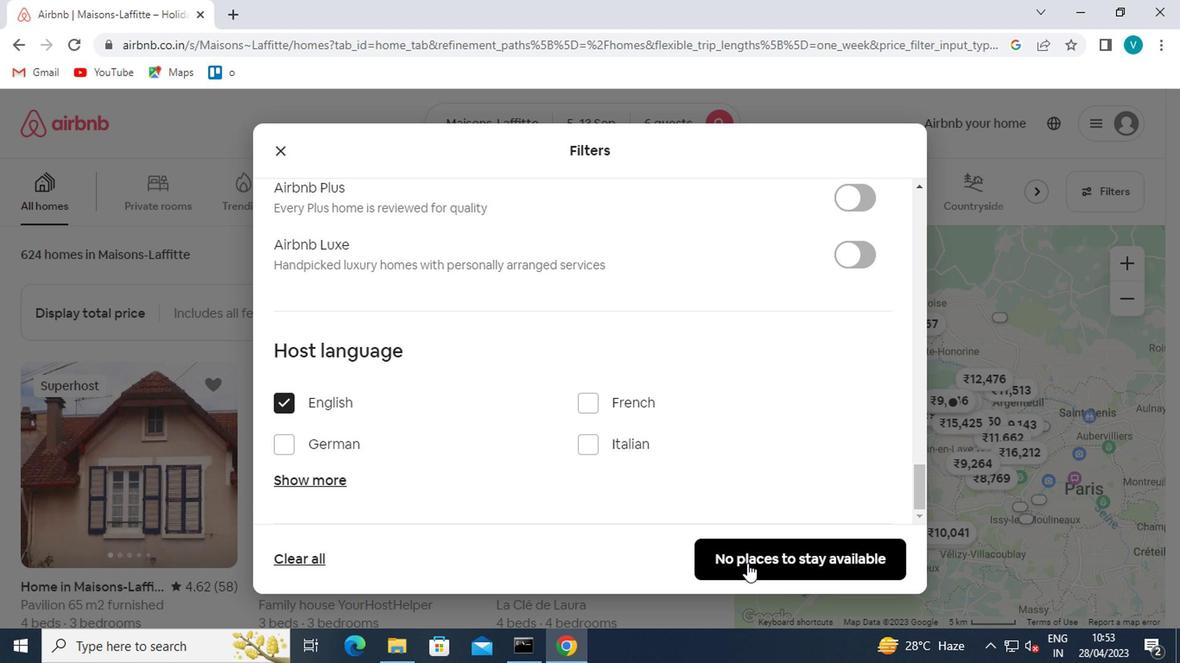 
Action: Mouse moved to (760, 550)
Screenshot: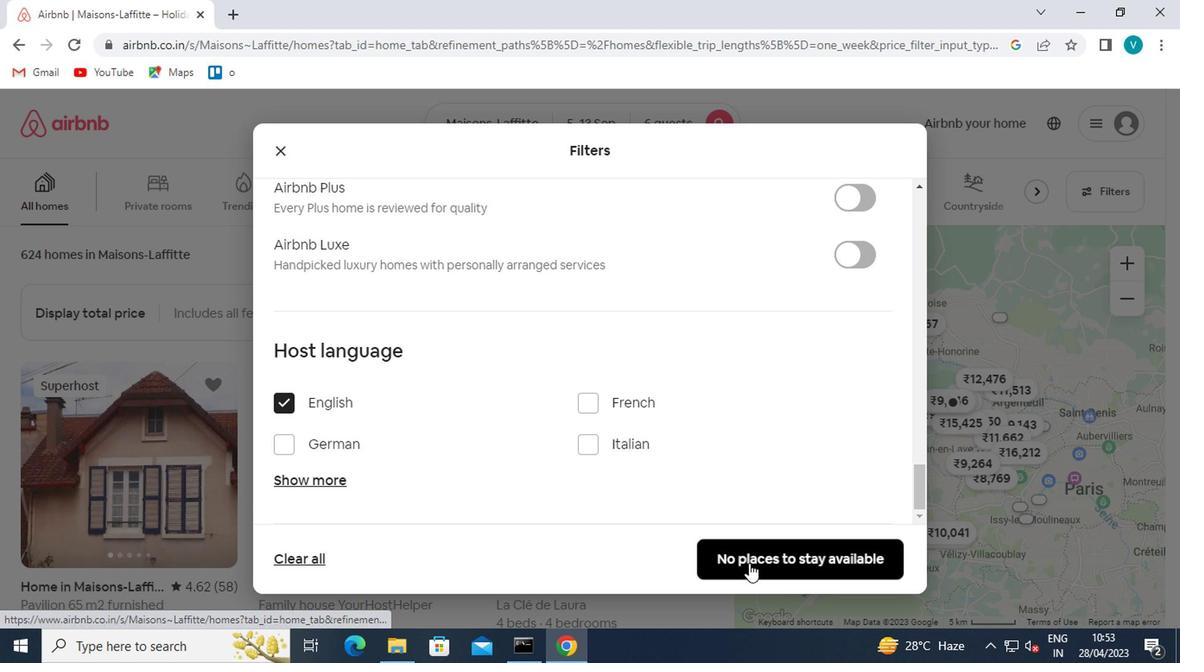 
